 Task: Create a due date automation trigger when advanced on, on the tuesday after a card is due add fields without custom fields "Resume" completed at 11:00 AM.
Action: Mouse moved to (999, 304)
Screenshot: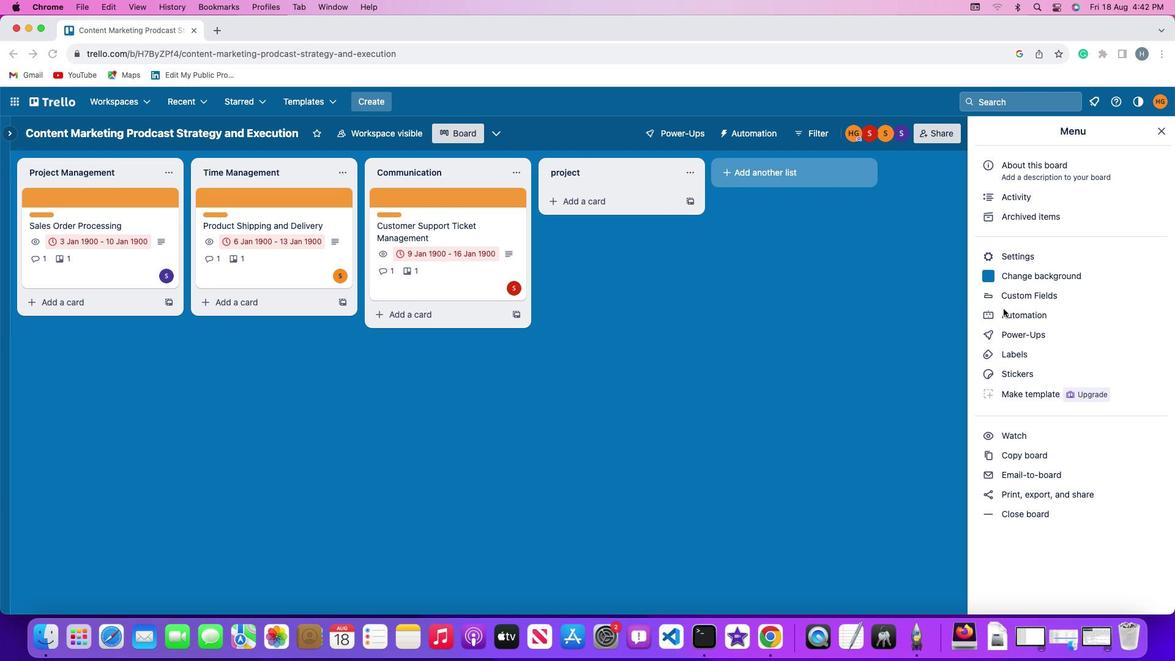 
Action: Mouse pressed left at (999, 304)
Screenshot: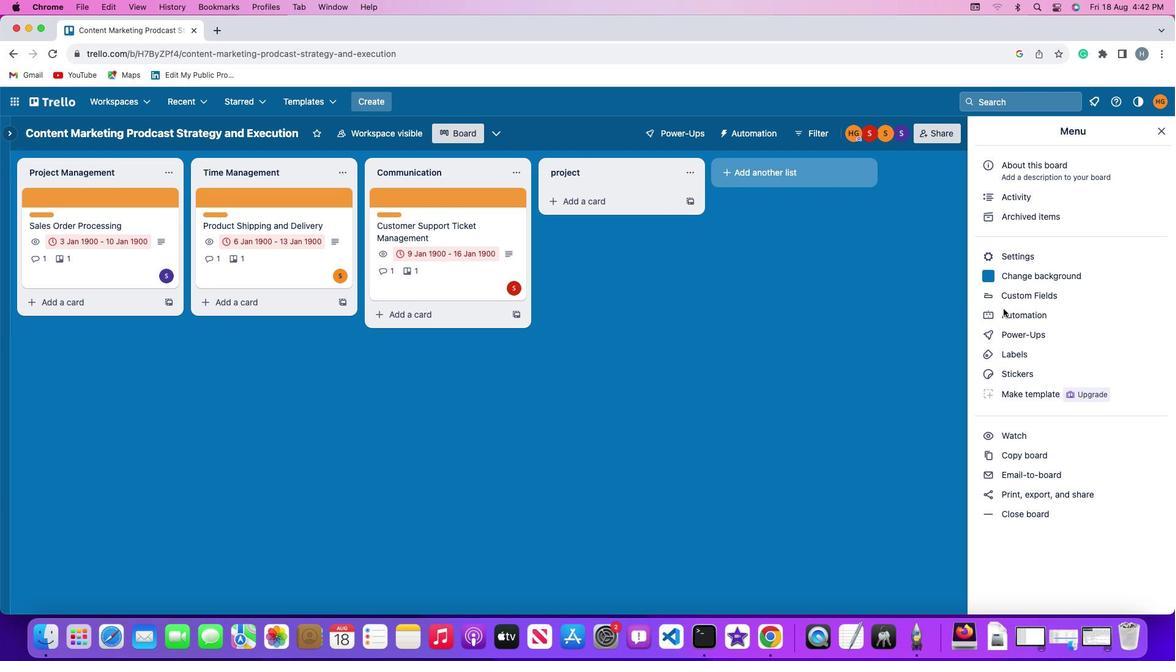 
Action: Mouse pressed left at (999, 304)
Screenshot: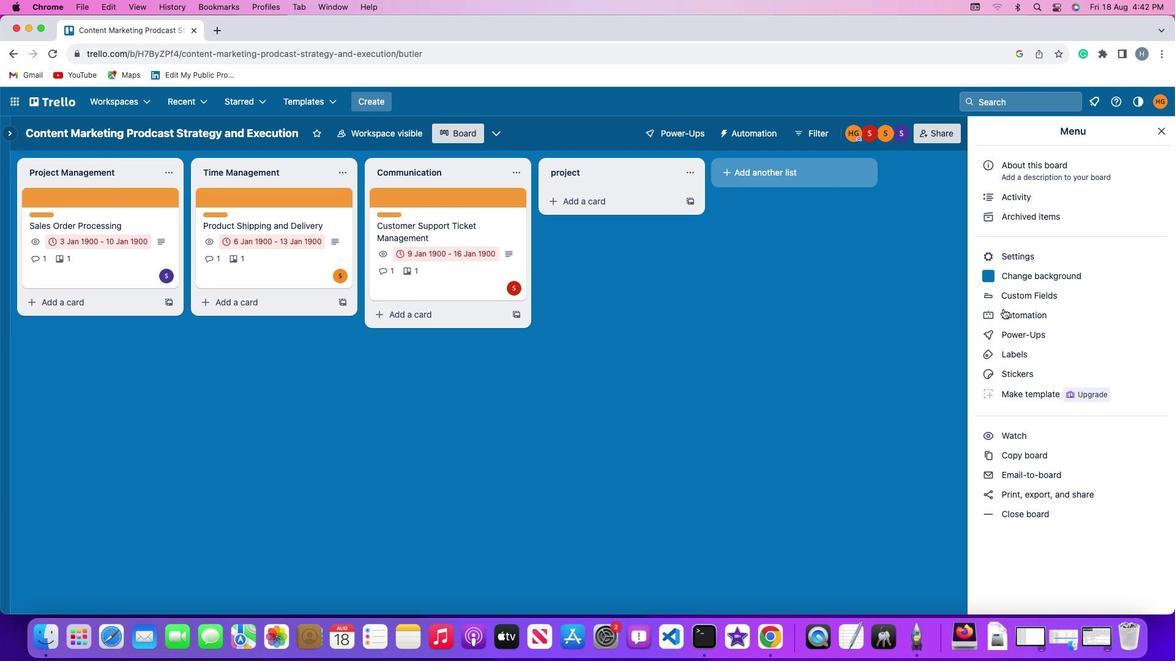 
Action: Mouse moved to (103, 286)
Screenshot: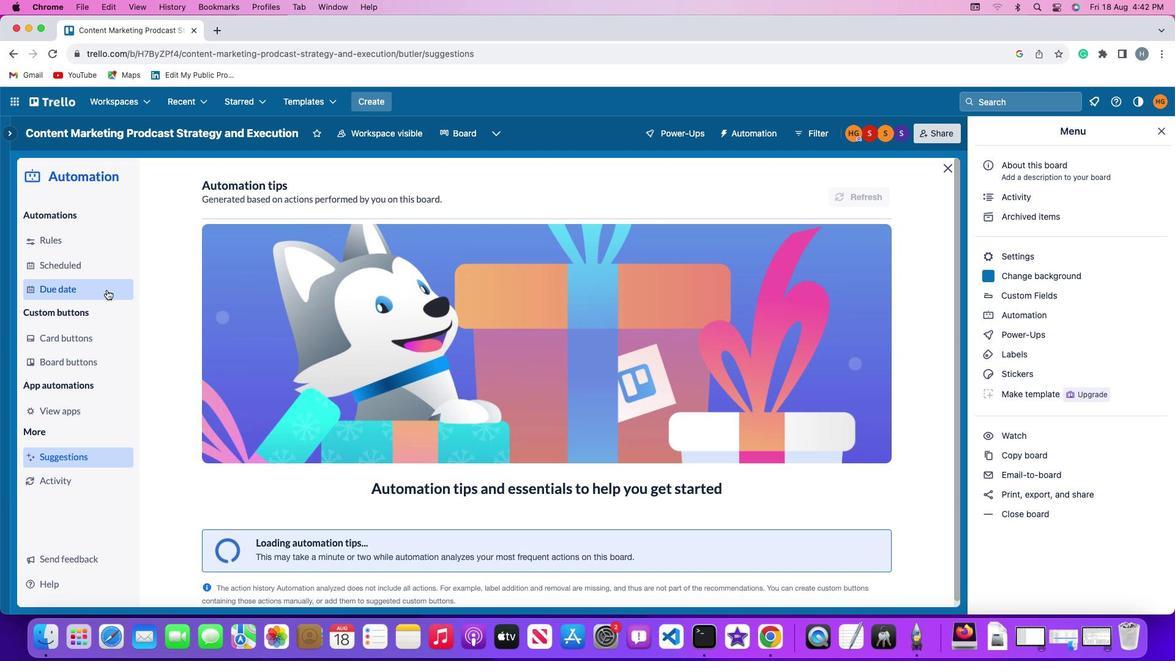
Action: Mouse pressed left at (103, 286)
Screenshot: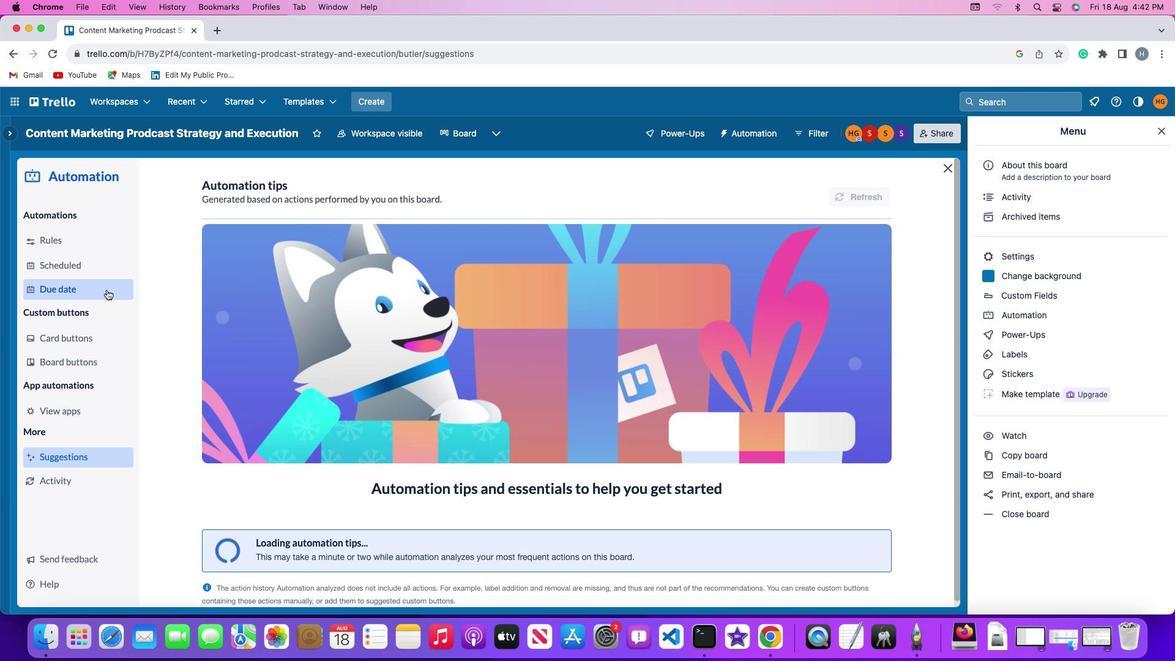 
Action: Mouse moved to (818, 183)
Screenshot: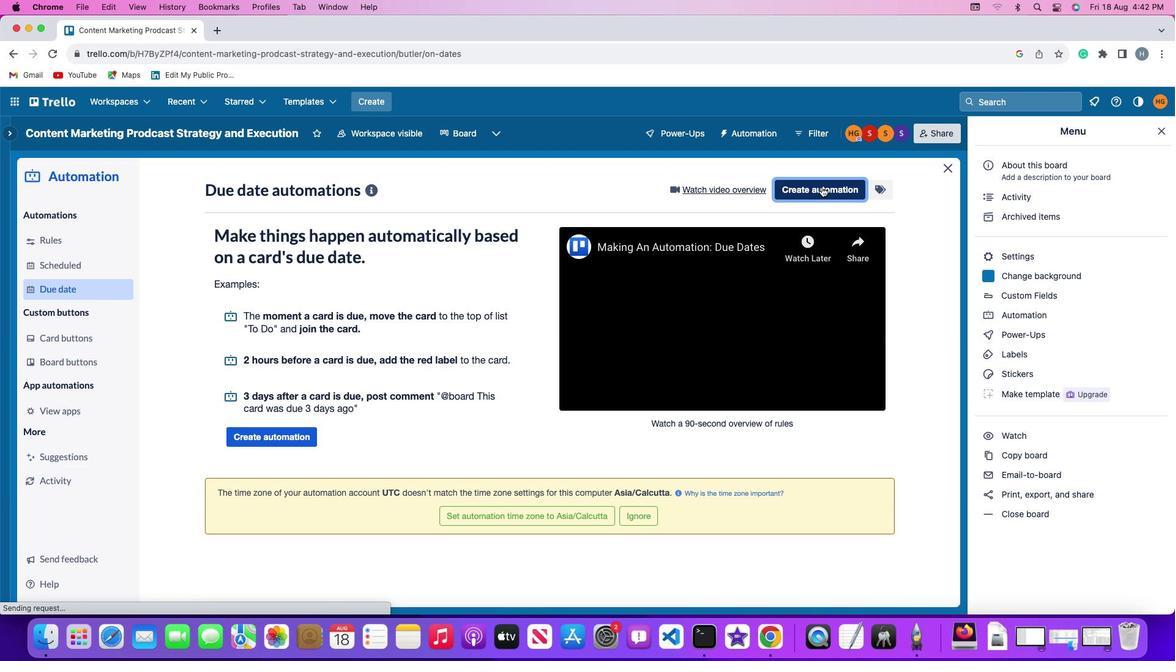 
Action: Mouse pressed left at (818, 183)
Screenshot: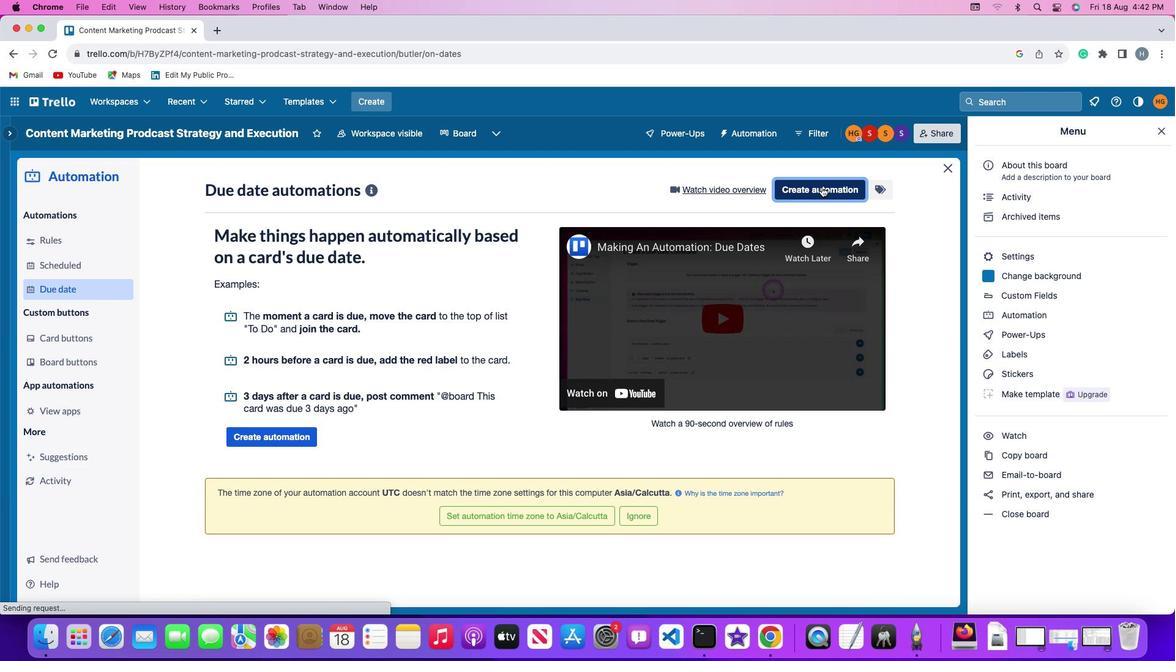 
Action: Mouse moved to (276, 300)
Screenshot: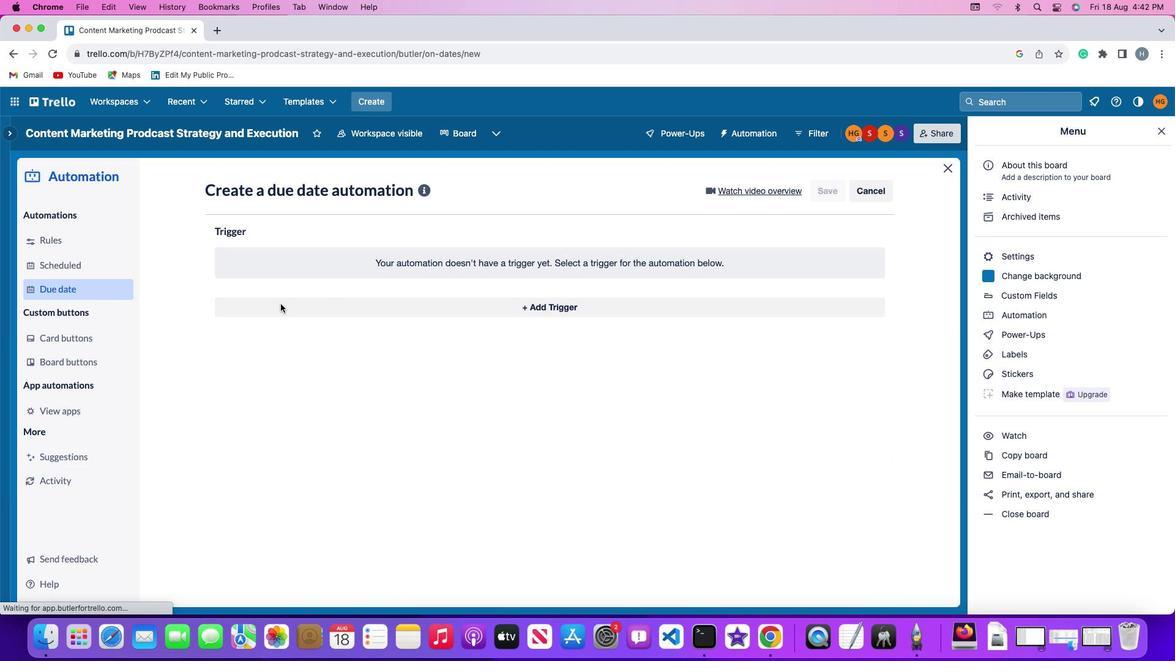 
Action: Mouse pressed left at (276, 300)
Screenshot: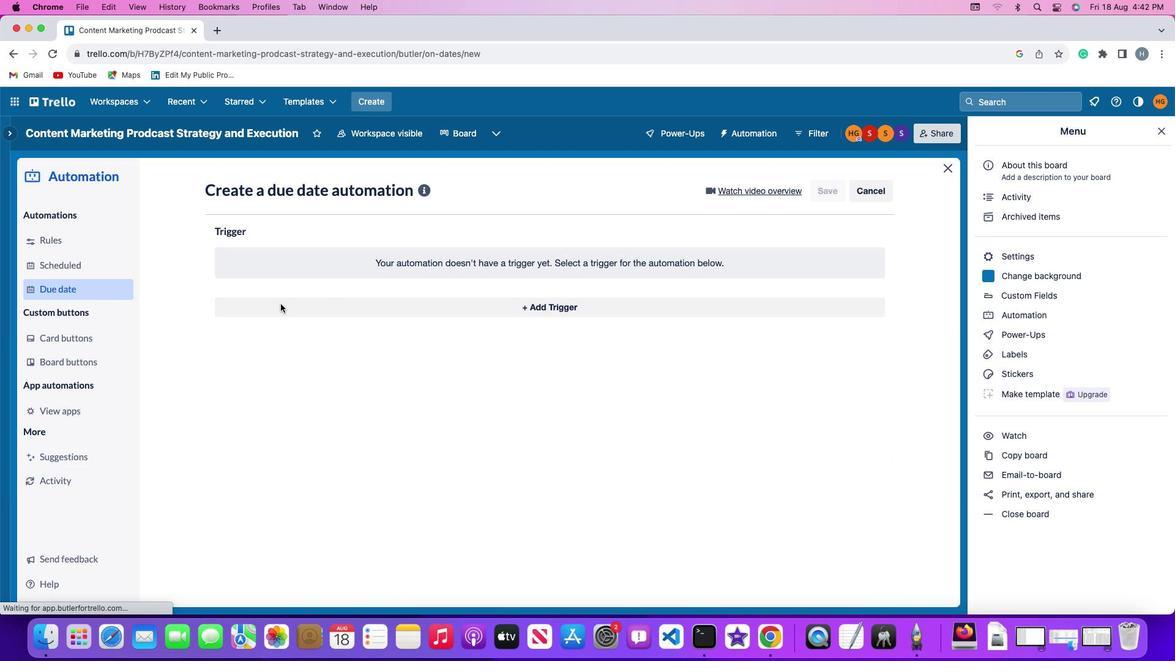 
Action: Mouse moved to (276, 529)
Screenshot: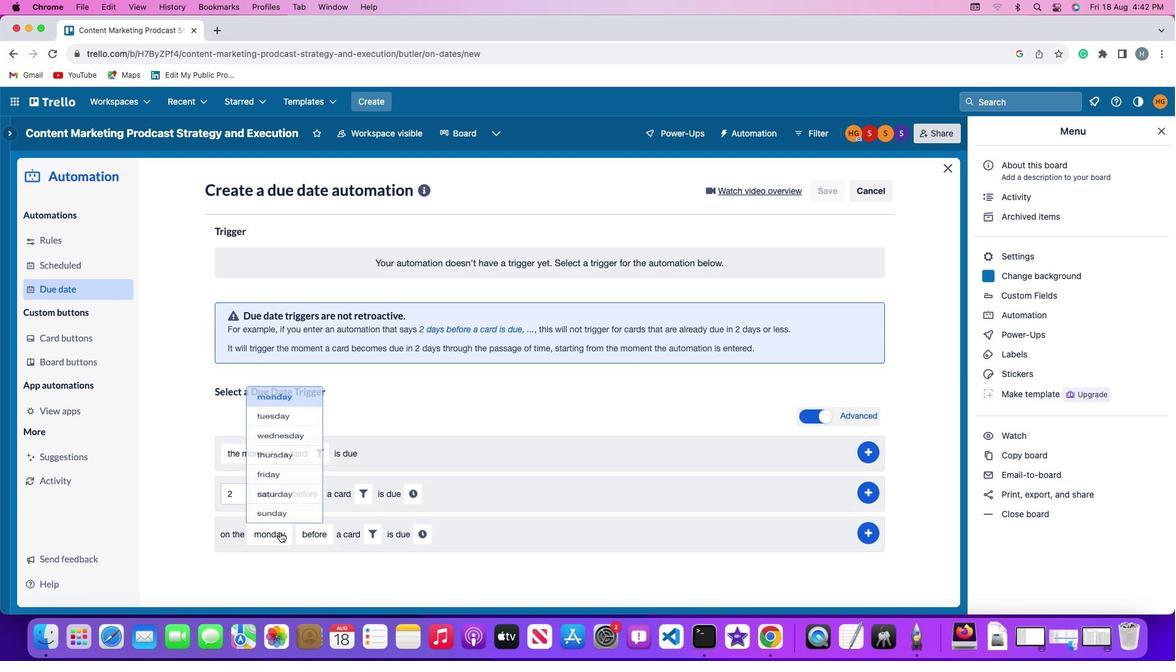 
Action: Mouse pressed left at (276, 529)
Screenshot: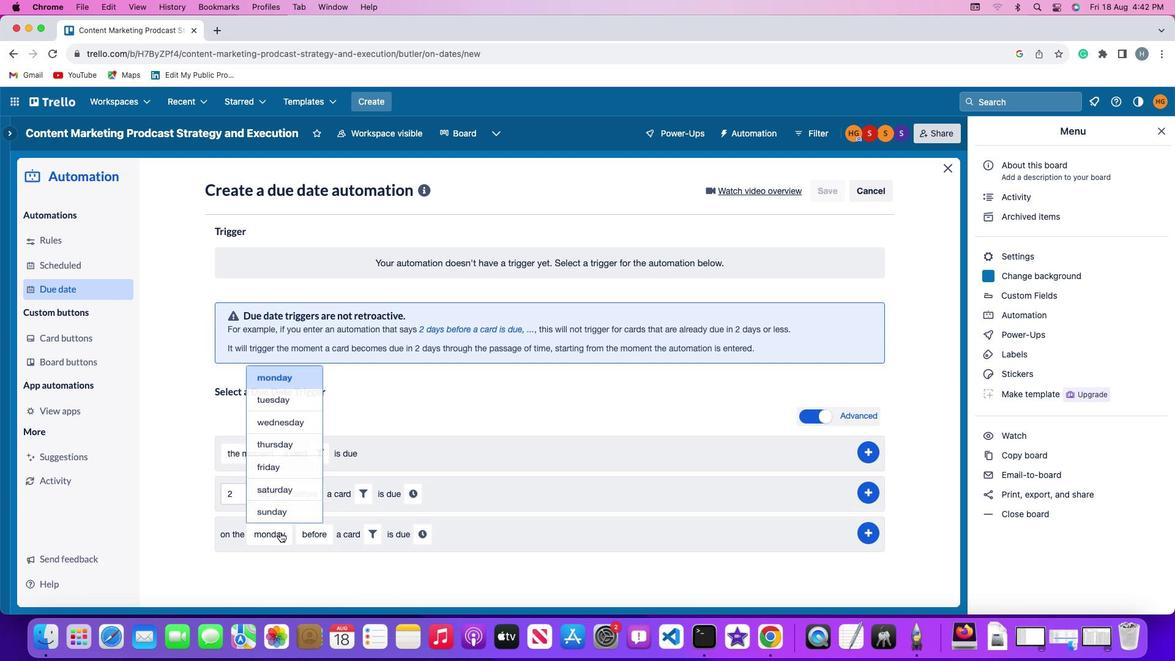 
Action: Mouse moved to (288, 377)
Screenshot: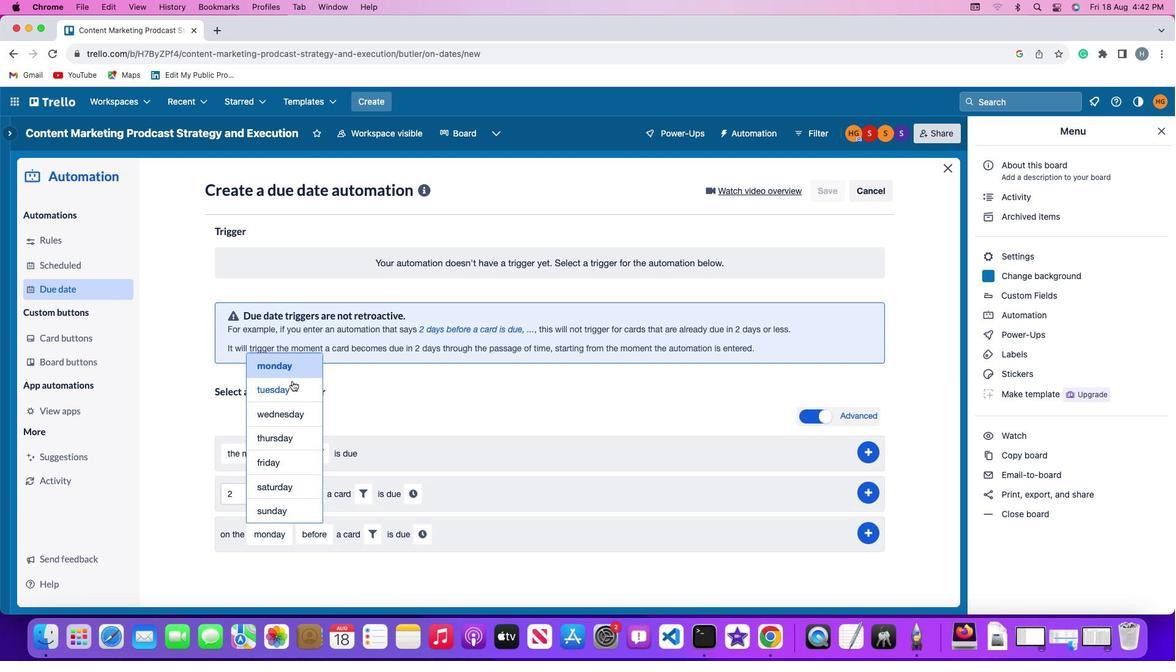
Action: Mouse pressed left at (288, 377)
Screenshot: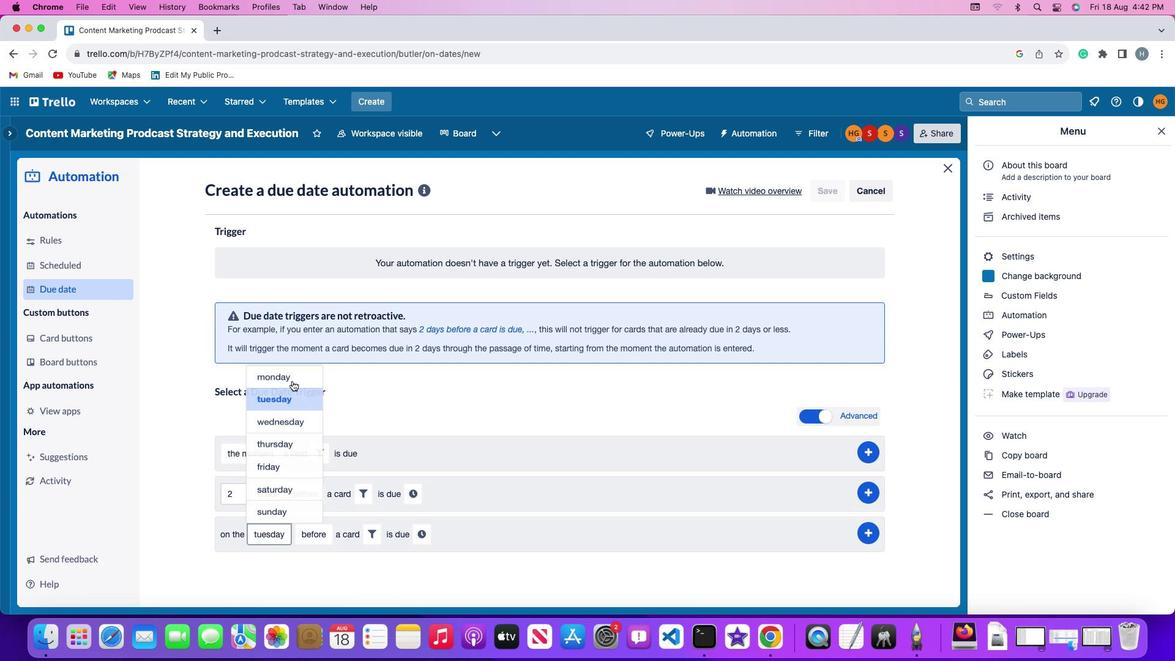 
Action: Mouse moved to (307, 532)
Screenshot: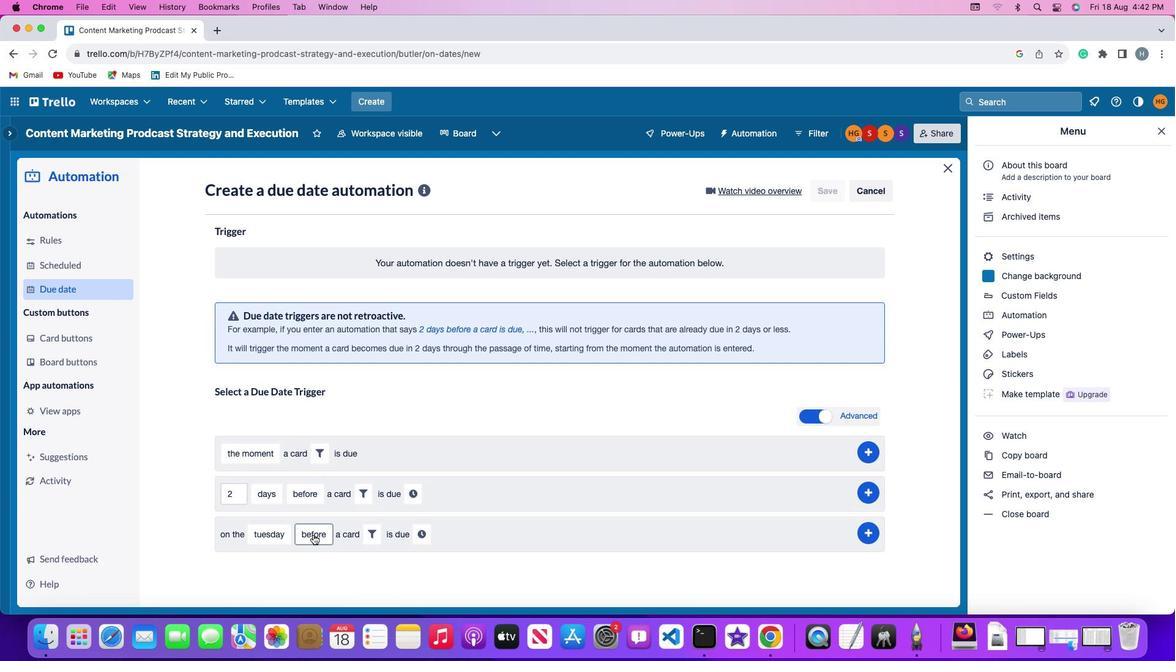 
Action: Mouse pressed left at (307, 532)
Screenshot: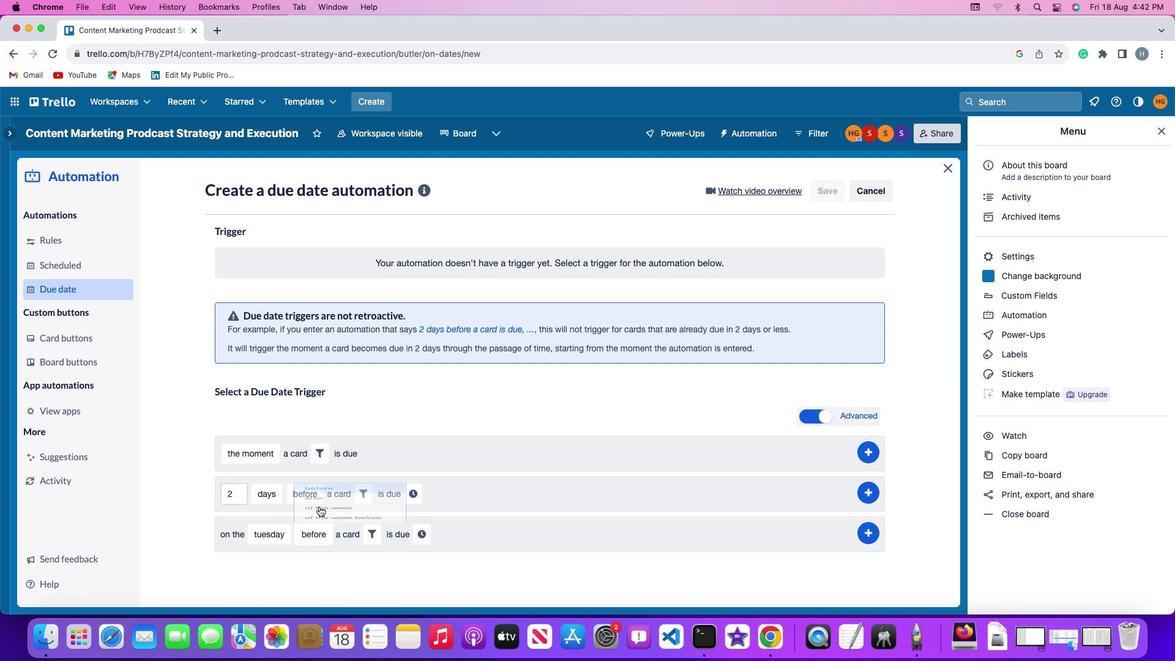 
Action: Mouse moved to (333, 457)
Screenshot: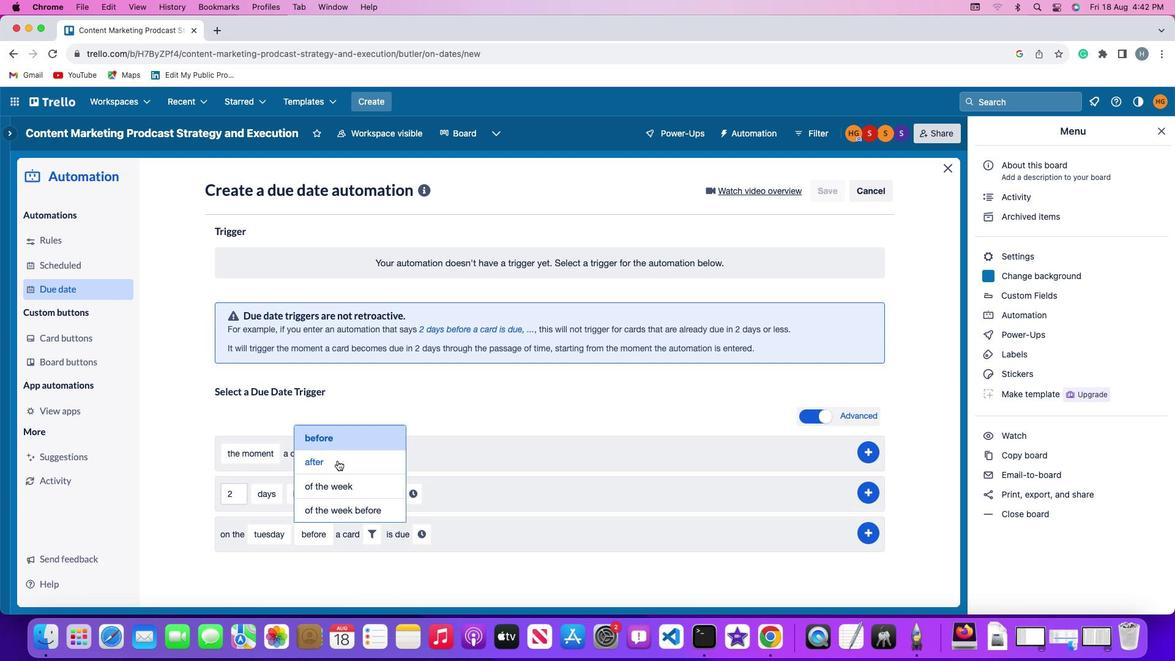 
Action: Mouse pressed left at (333, 457)
Screenshot: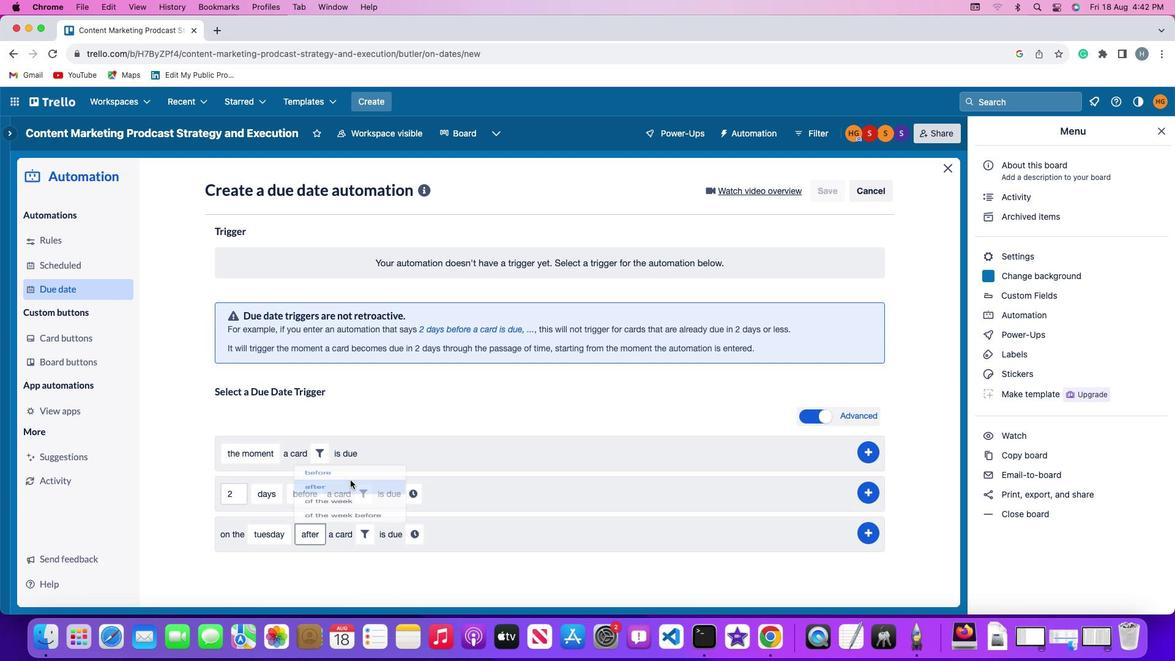 
Action: Mouse moved to (364, 524)
Screenshot: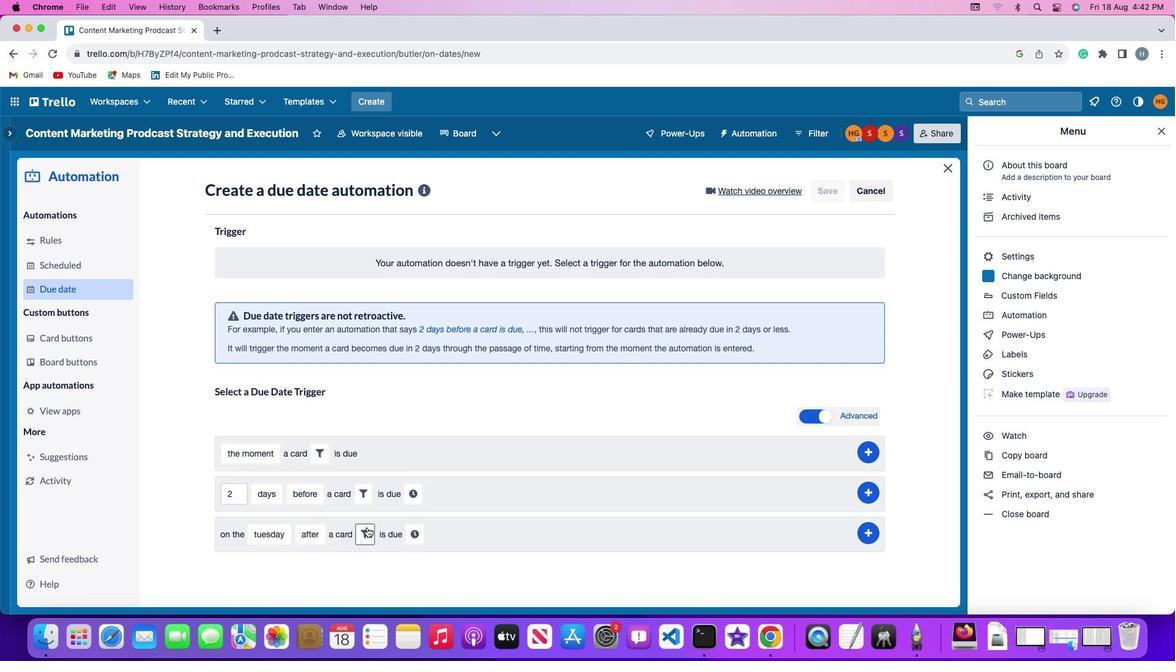 
Action: Mouse pressed left at (364, 524)
Screenshot: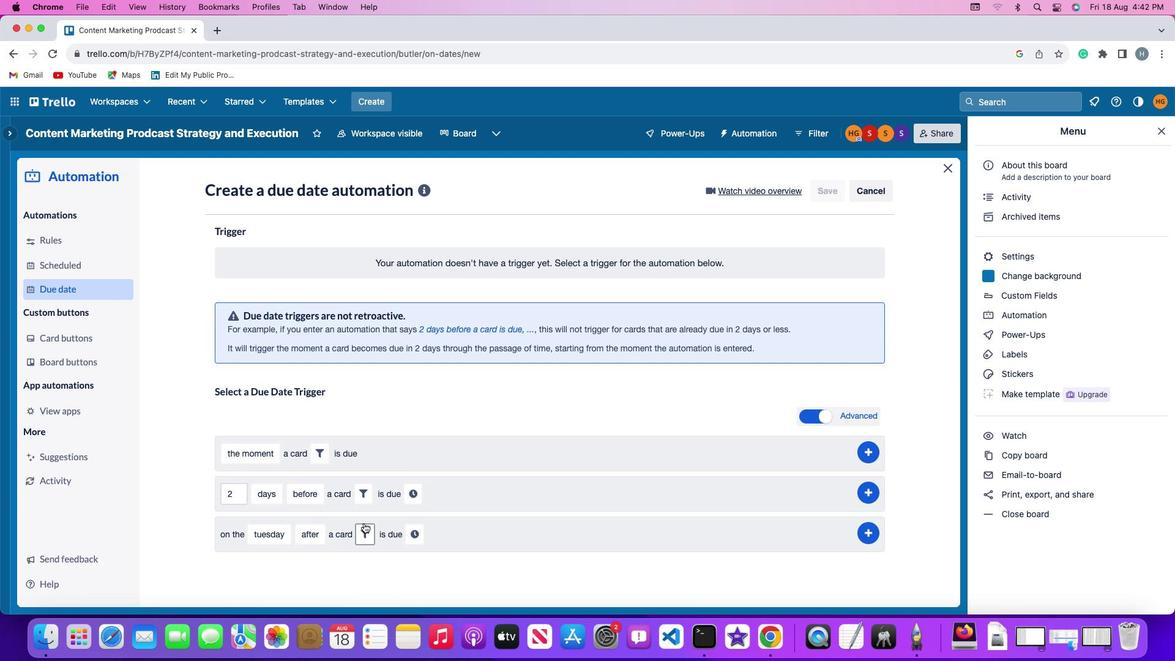 
Action: Mouse moved to (570, 566)
Screenshot: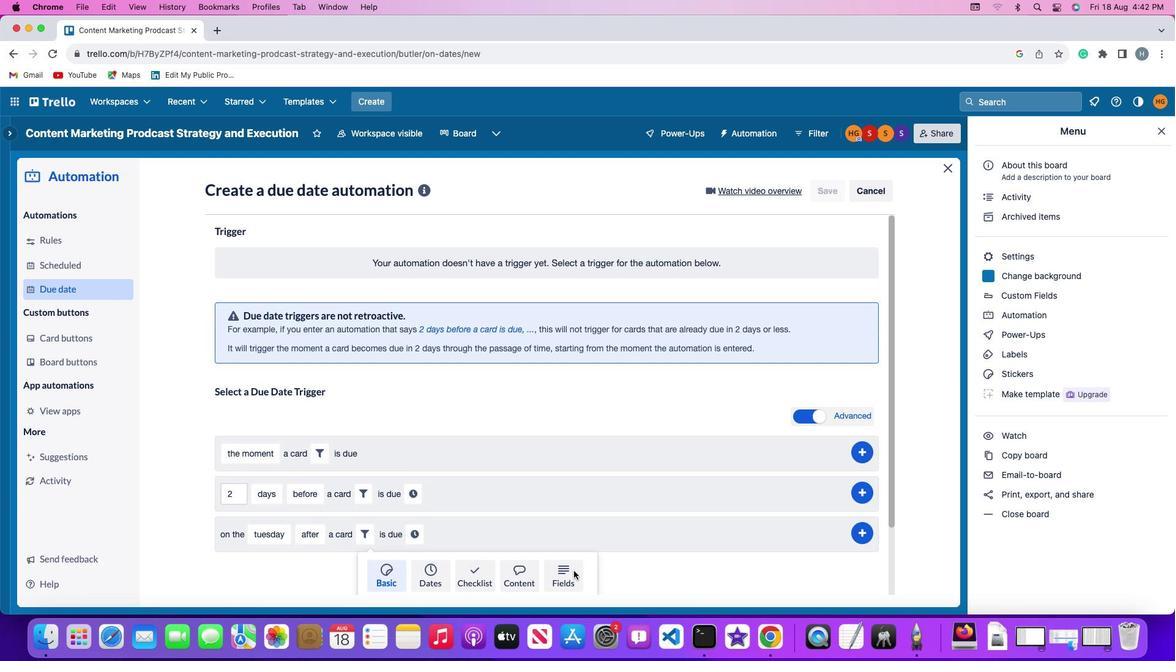 
Action: Mouse pressed left at (570, 566)
Screenshot: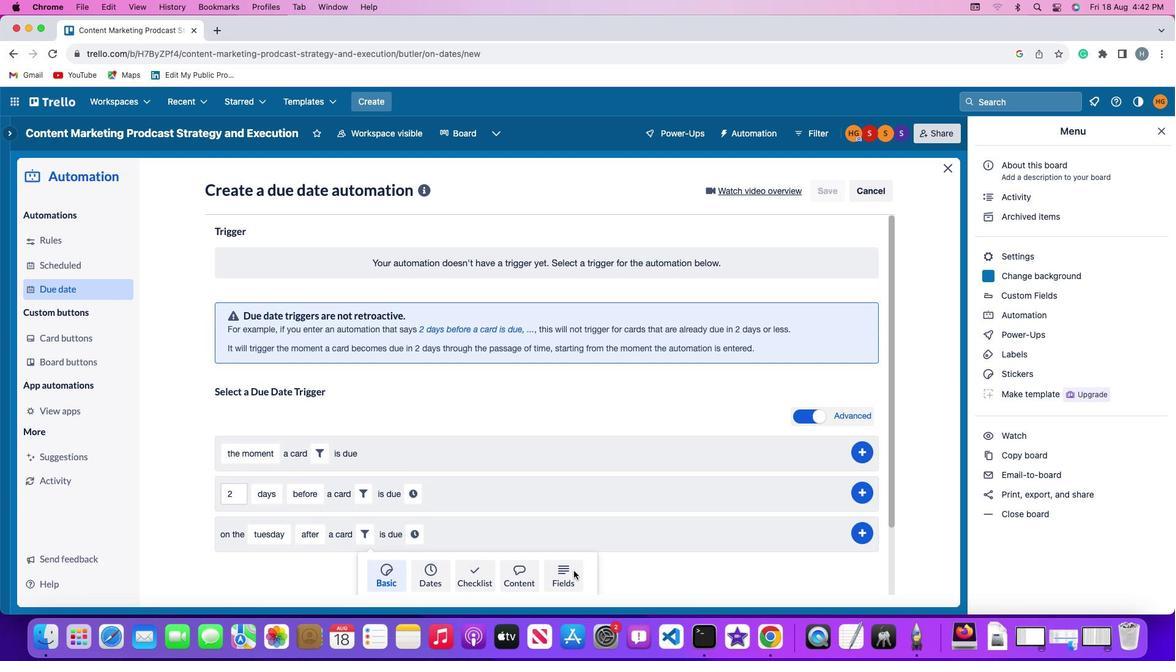 
Action: Mouse moved to (311, 563)
Screenshot: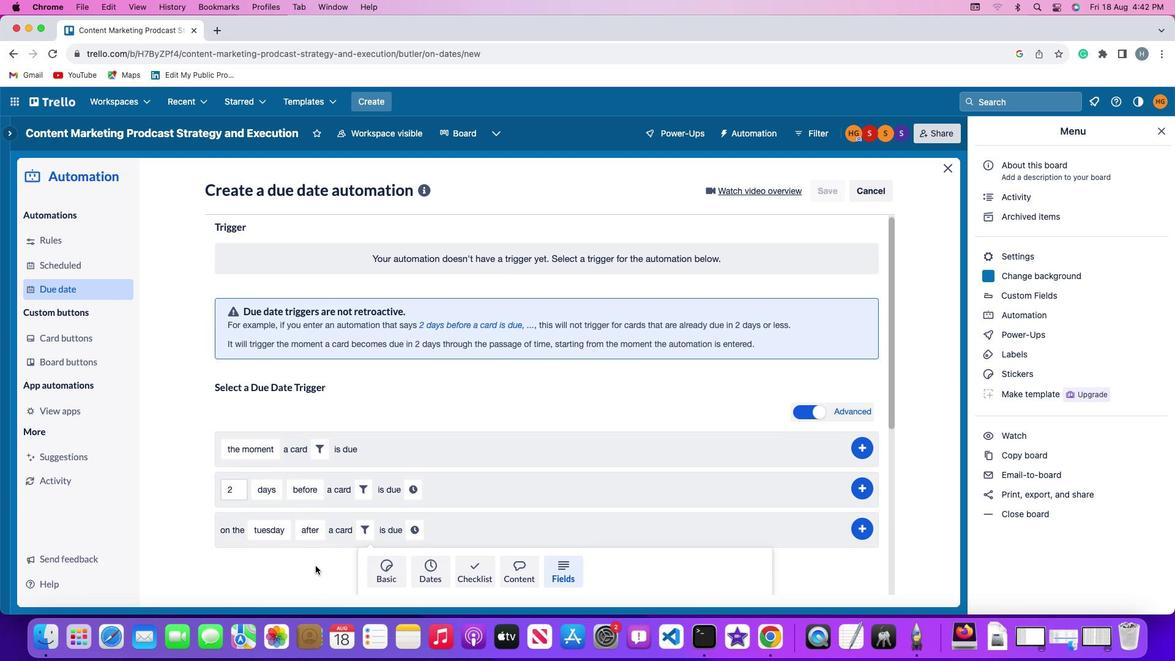 
Action: Mouse scrolled (311, 563) with delta (-3, -3)
Screenshot: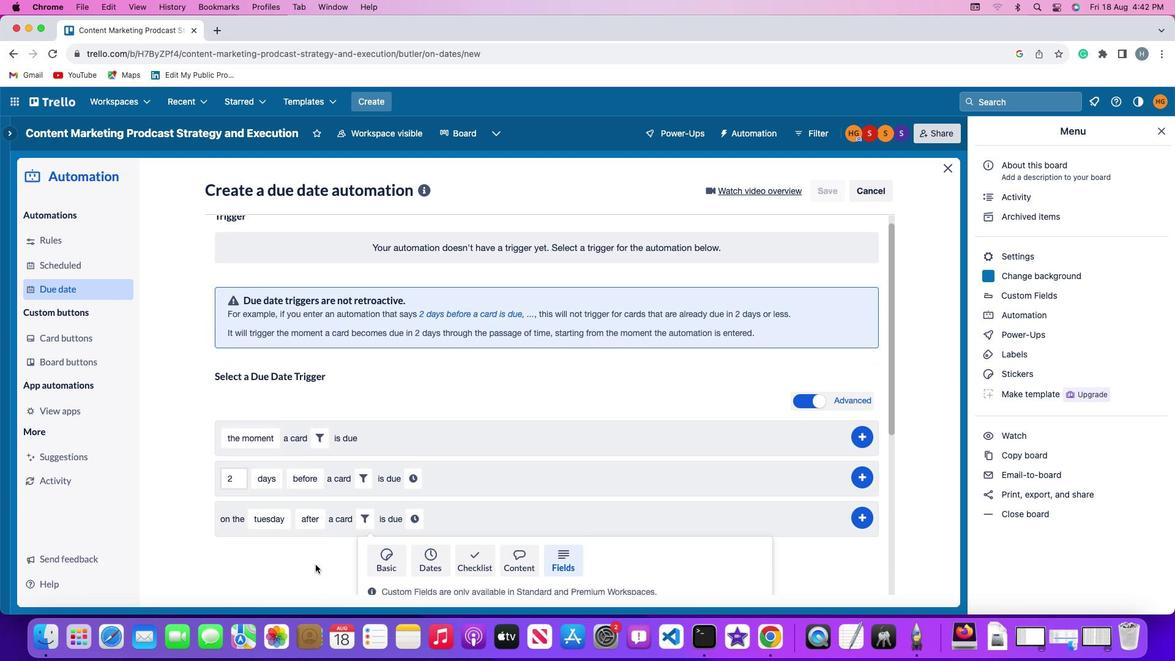 
Action: Mouse moved to (311, 563)
Screenshot: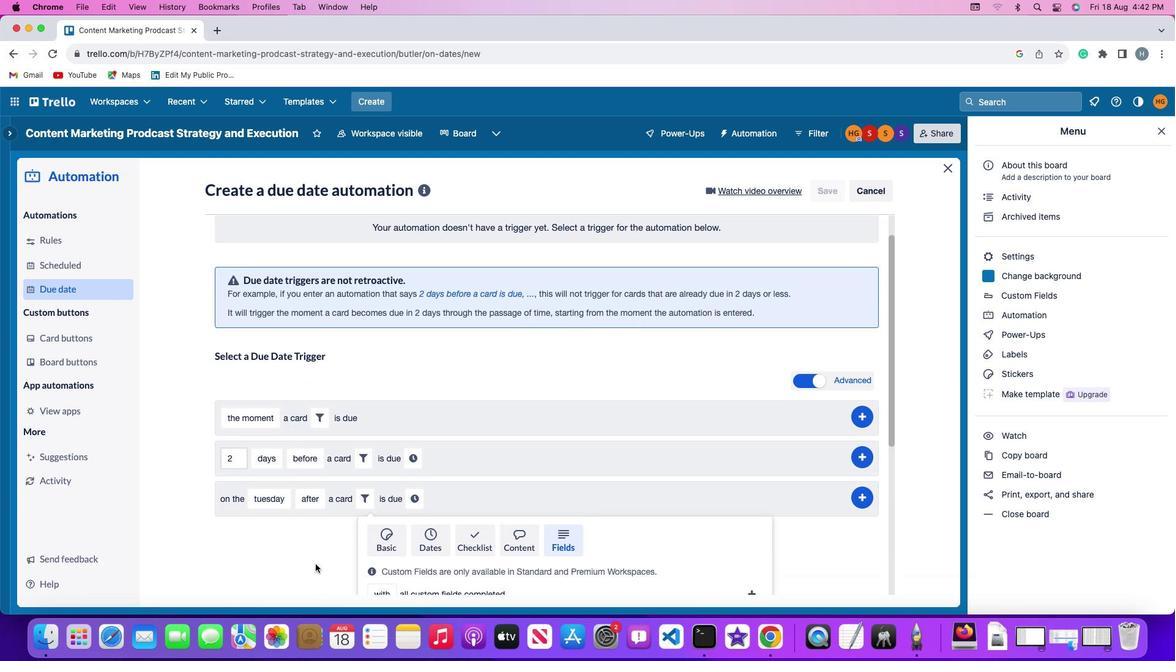 
Action: Mouse scrolled (311, 563) with delta (-3, -3)
Screenshot: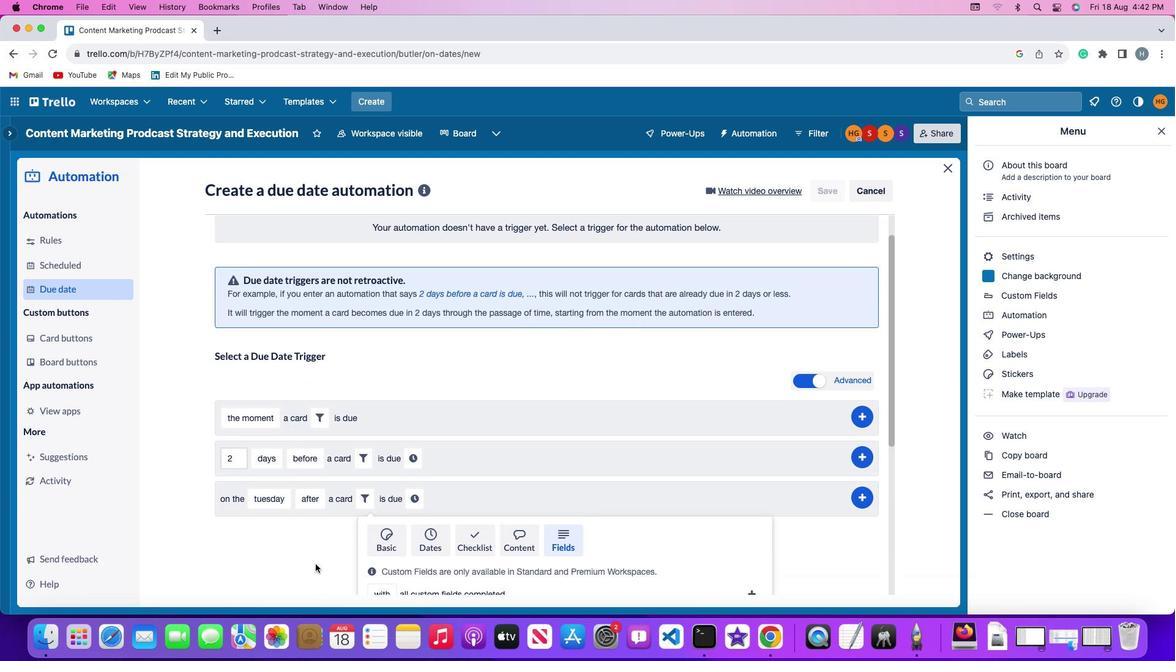 
Action: Mouse moved to (311, 562)
Screenshot: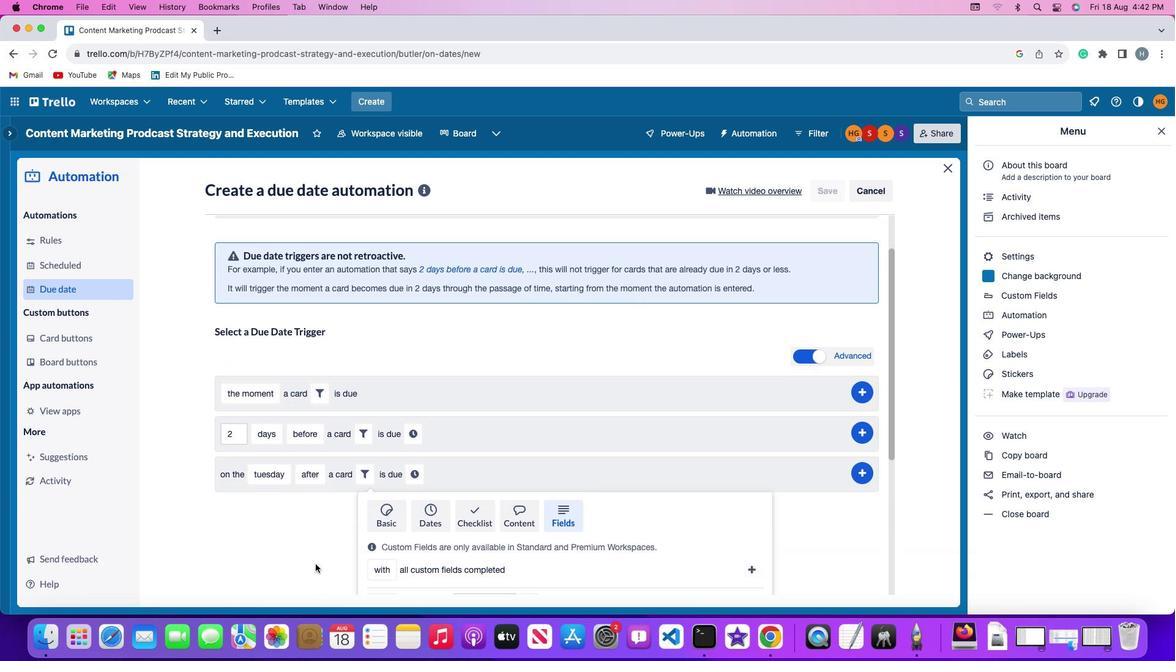 
Action: Mouse scrolled (311, 562) with delta (-3, -4)
Screenshot: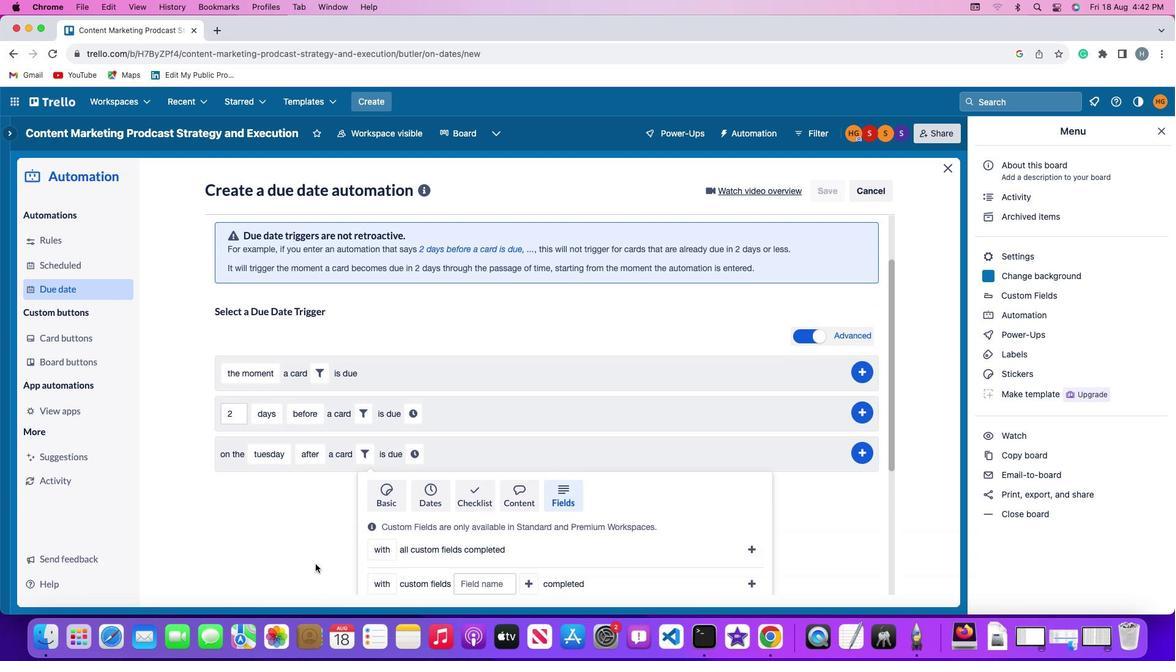
Action: Mouse moved to (312, 560)
Screenshot: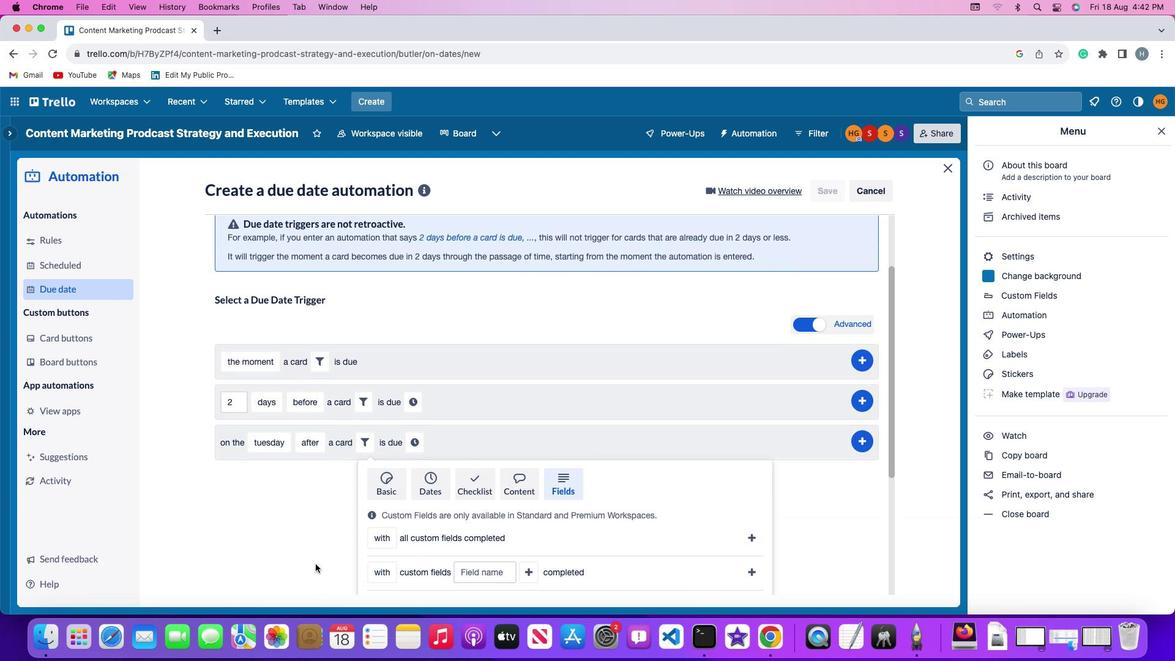 
Action: Mouse scrolled (312, 560) with delta (-3, -3)
Screenshot: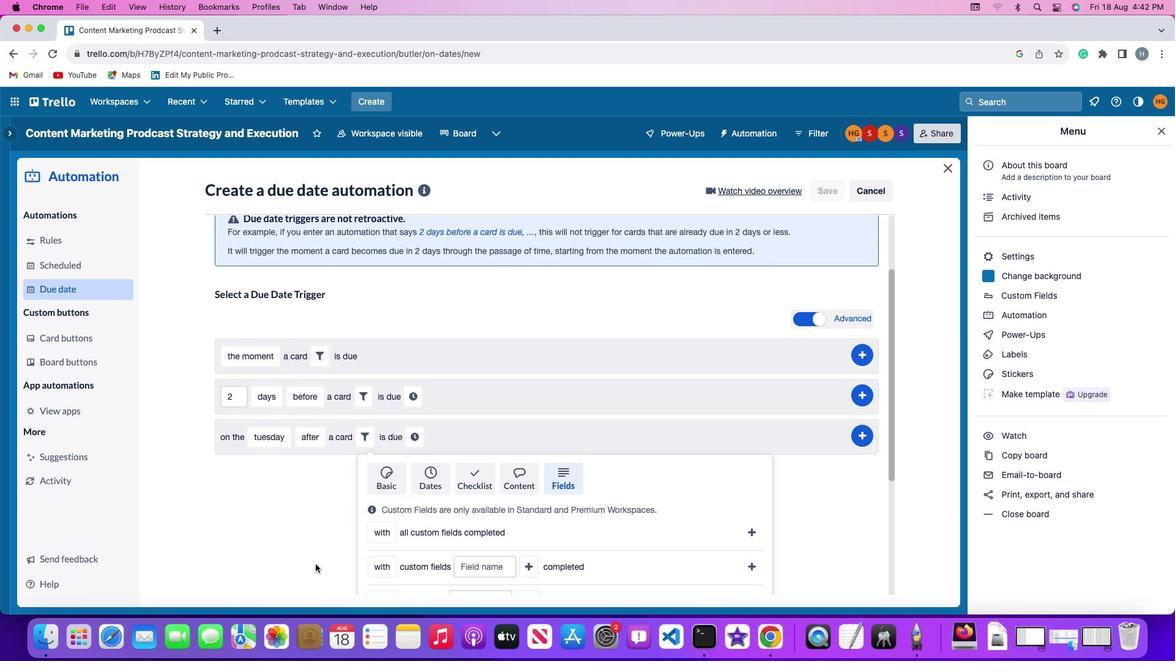 
Action: Mouse scrolled (312, 560) with delta (-3, -3)
Screenshot: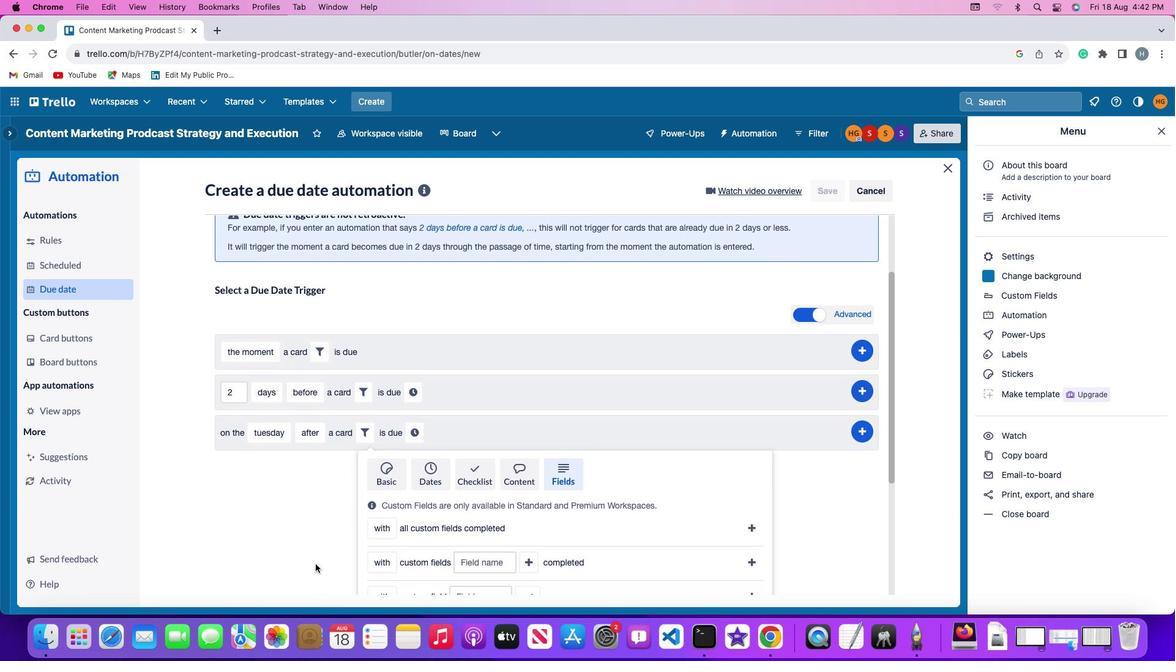 
Action: Mouse scrolled (312, 560) with delta (-3, -3)
Screenshot: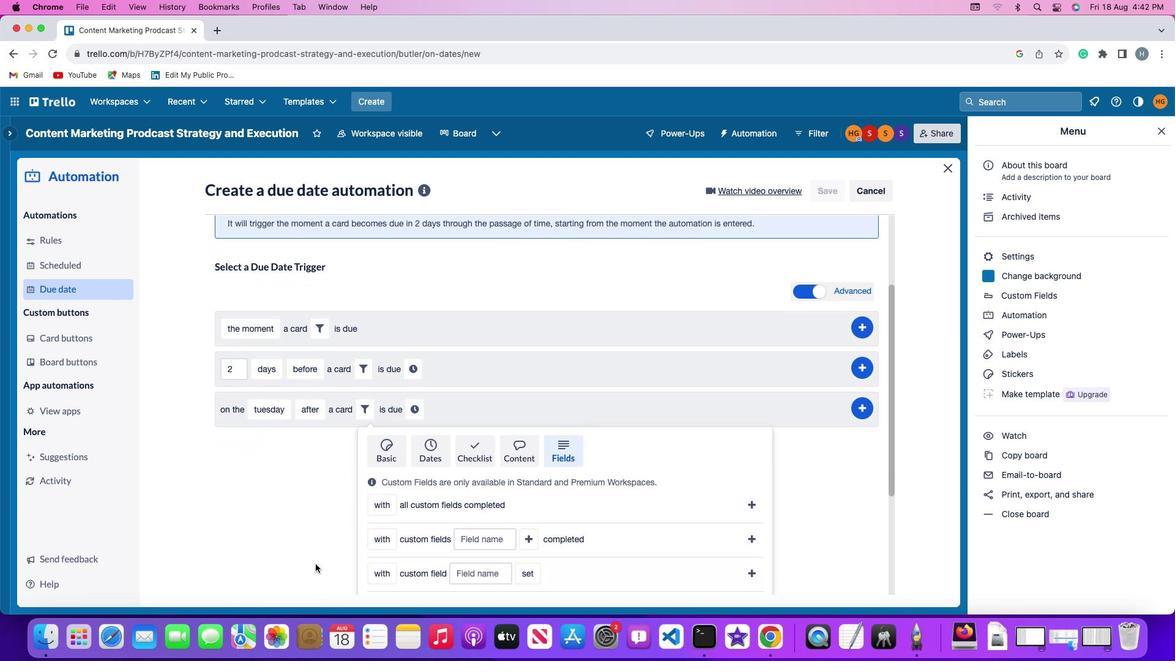 
Action: Mouse scrolled (312, 560) with delta (-3, -3)
Screenshot: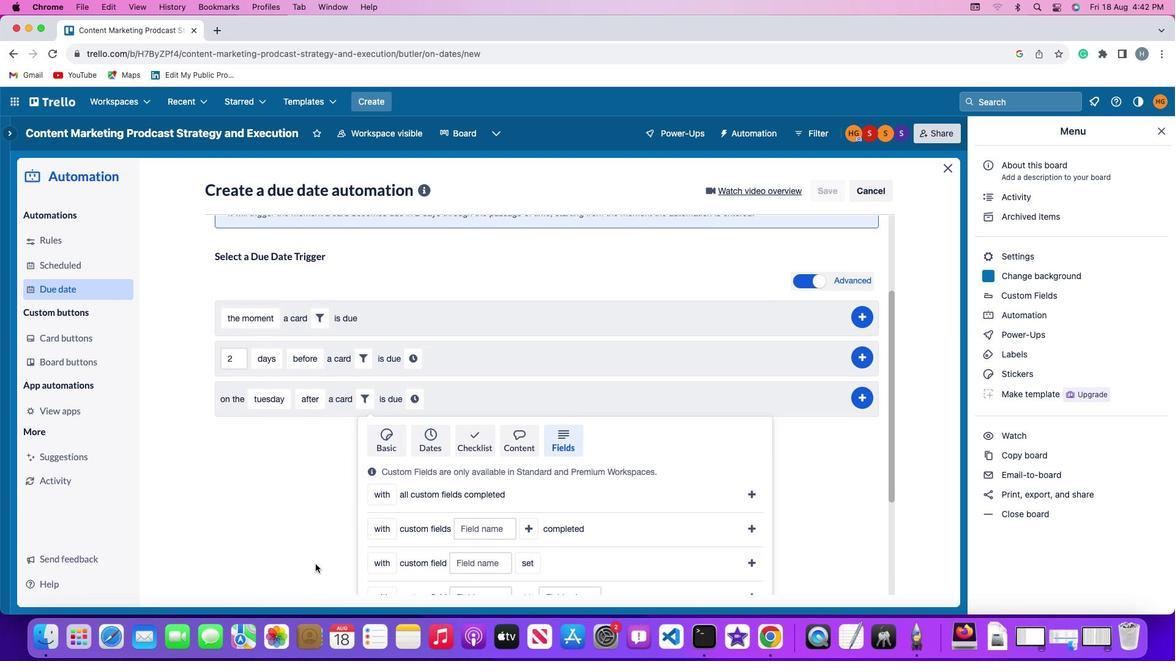 
Action: Mouse scrolled (312, 560) with delta (-3, -3)
Screenshot: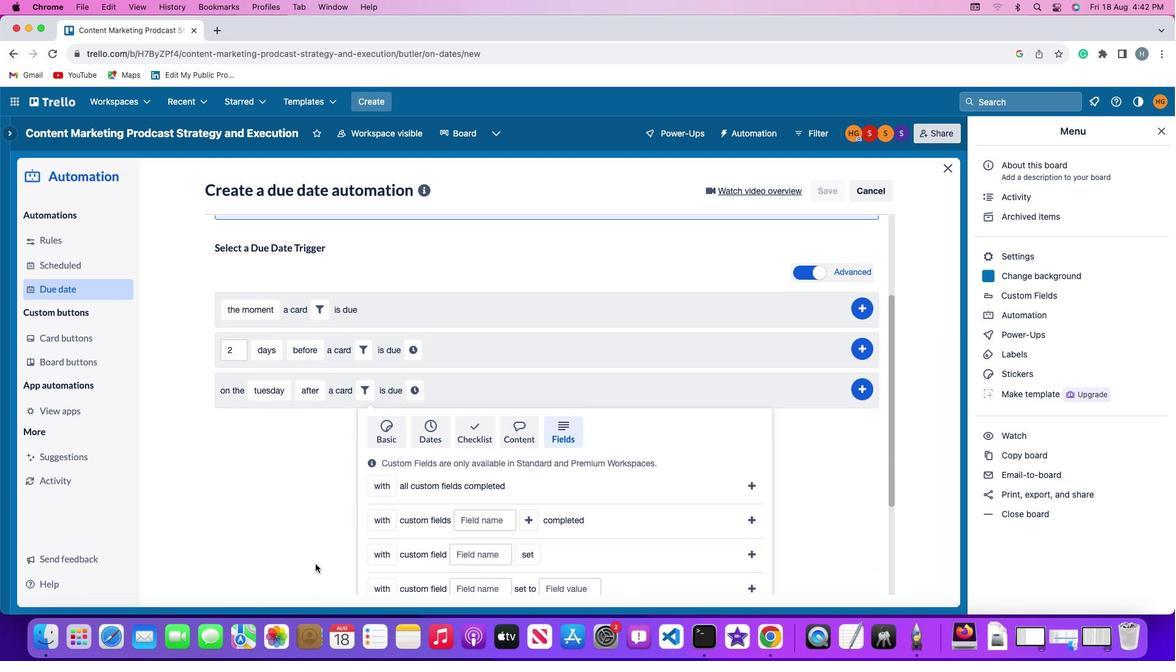 
Action: Mouse scrolled (312, 560) with delta (-3, -3)
Screenshot: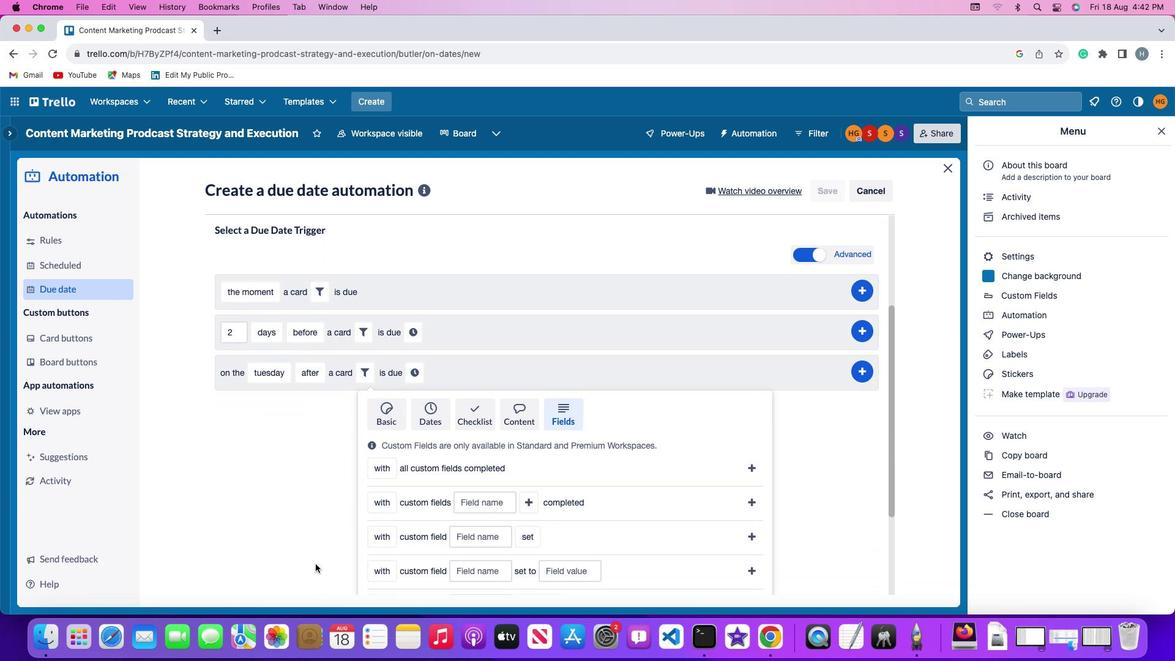 
Action: Mouse scrolled (312, 560) with delta (-3, -3)
Screenshot: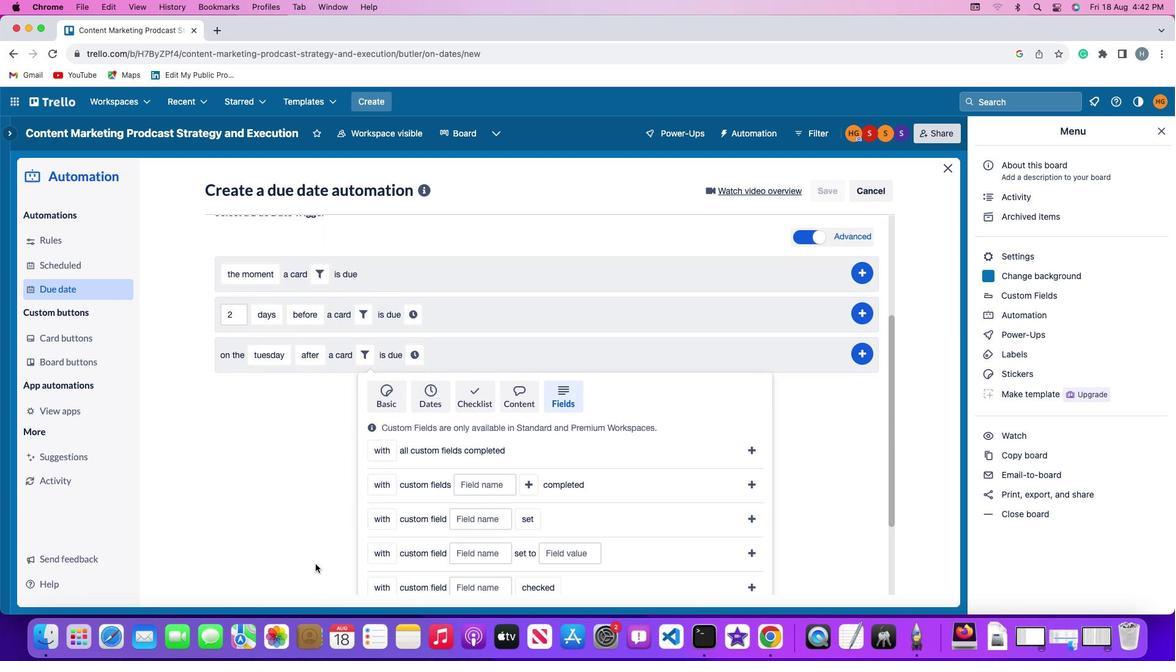 
Action: Mouse scrolled (312, 560) with delta (-3, -3)
Screenshot: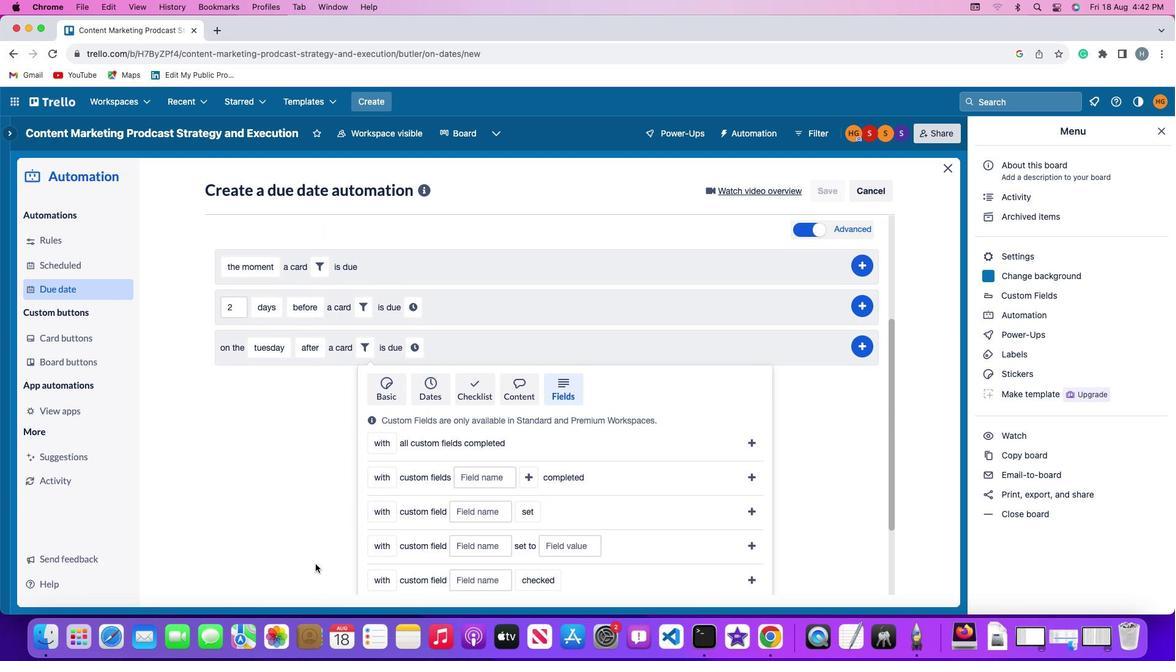 
Action: Mouse moved to (312, 560)
Screenshot: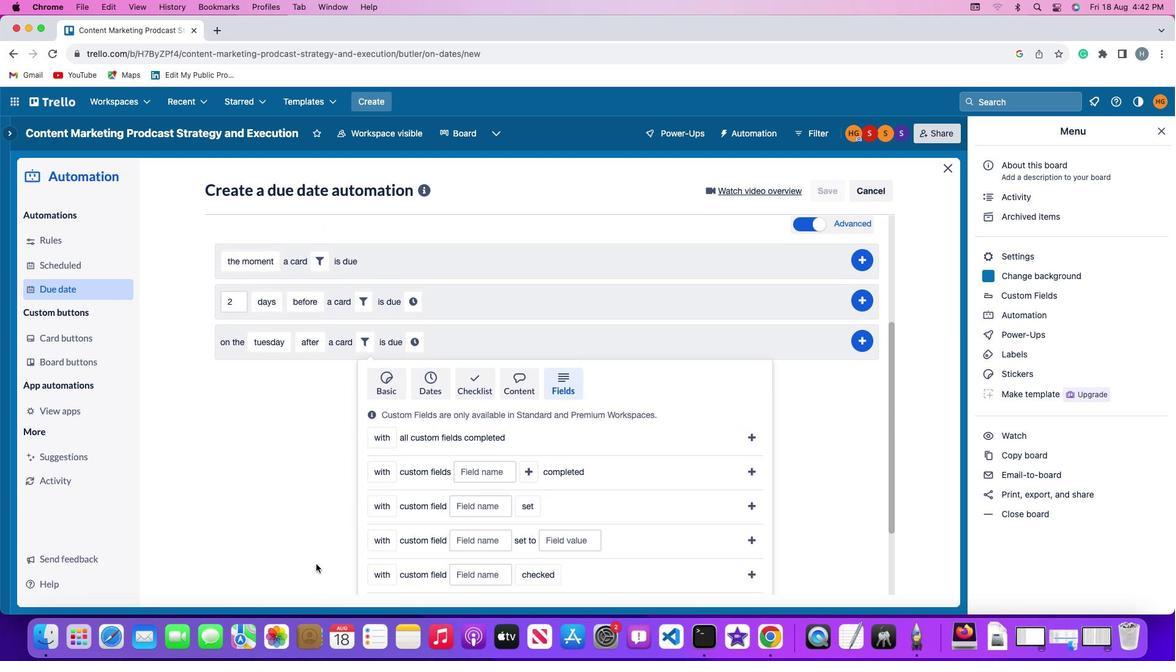 
Action: Mouse scrolled (312, 560) with delta (-3, -3)
Screenshot: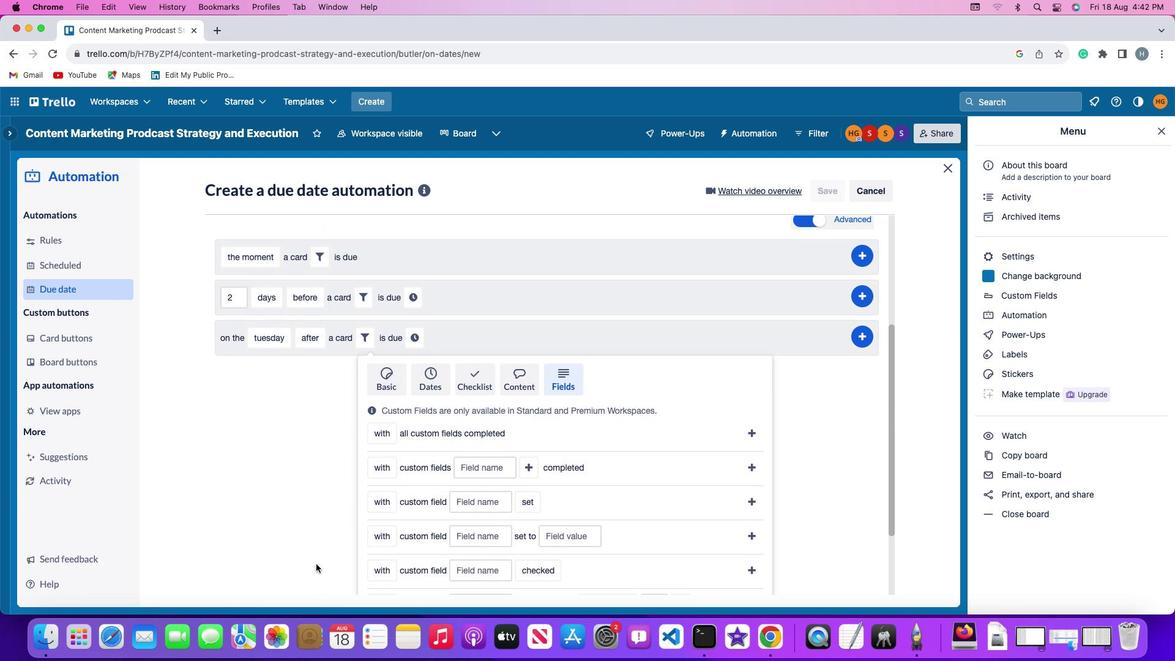 
Action: Mouse scrolled (312, 560) with delta (-3, -3)
Screenshot: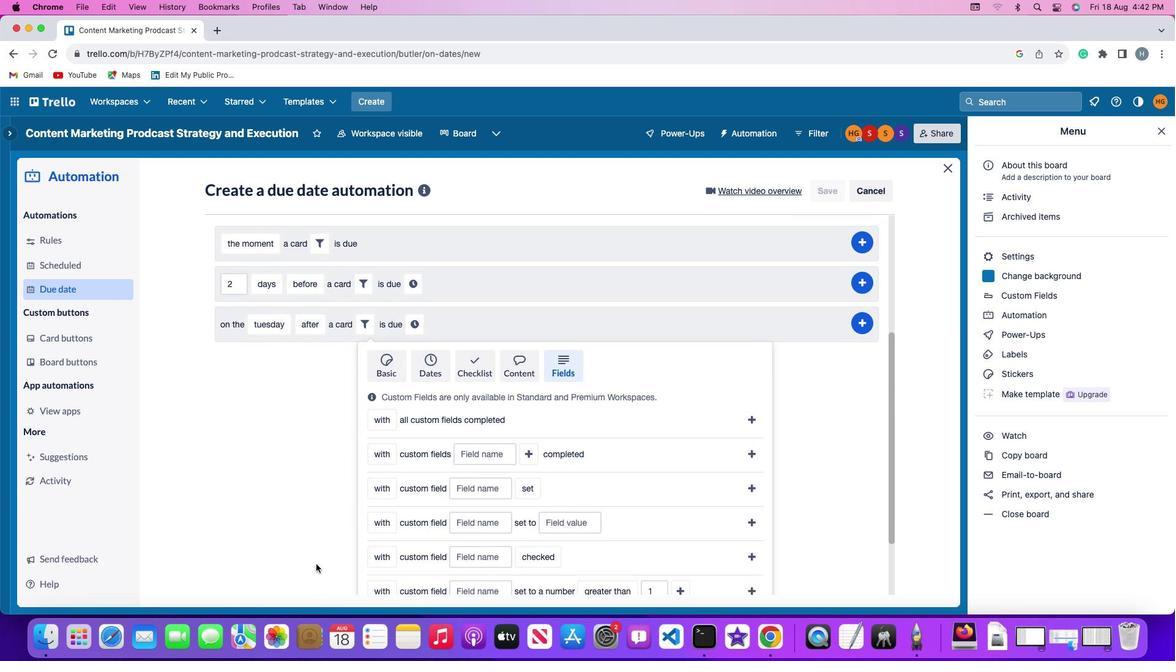 
Action: Mouse scrolled (312, 560) with delta (-3, -4)
Screenshot: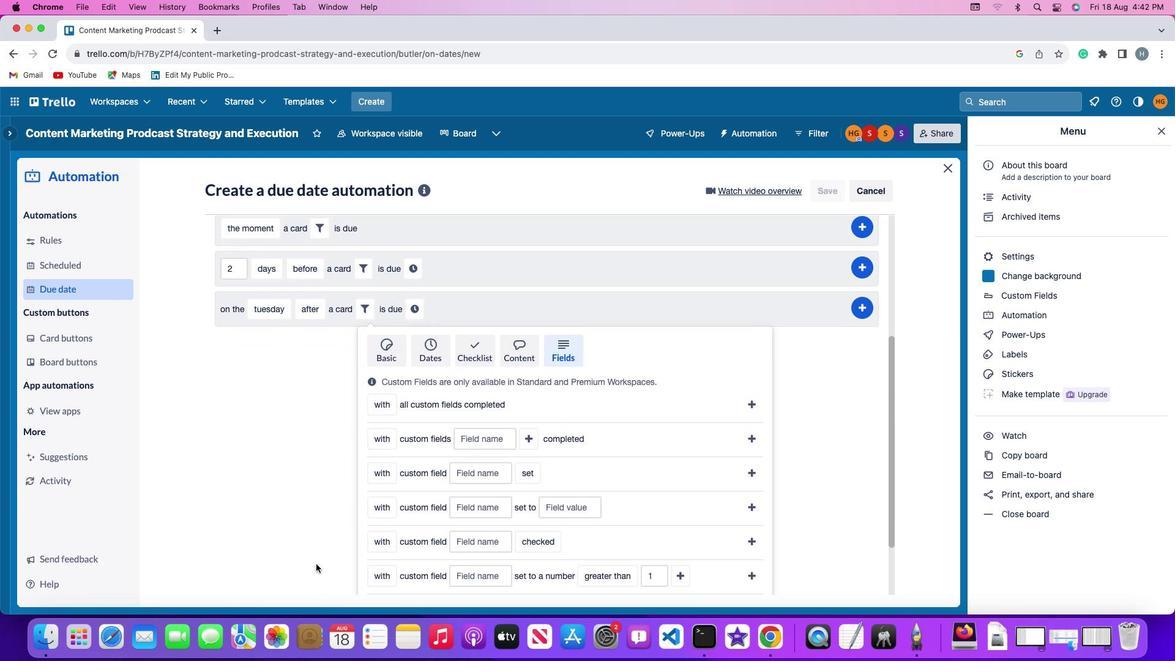 
Action: Mouse moved to (379, 402)
Screenshot: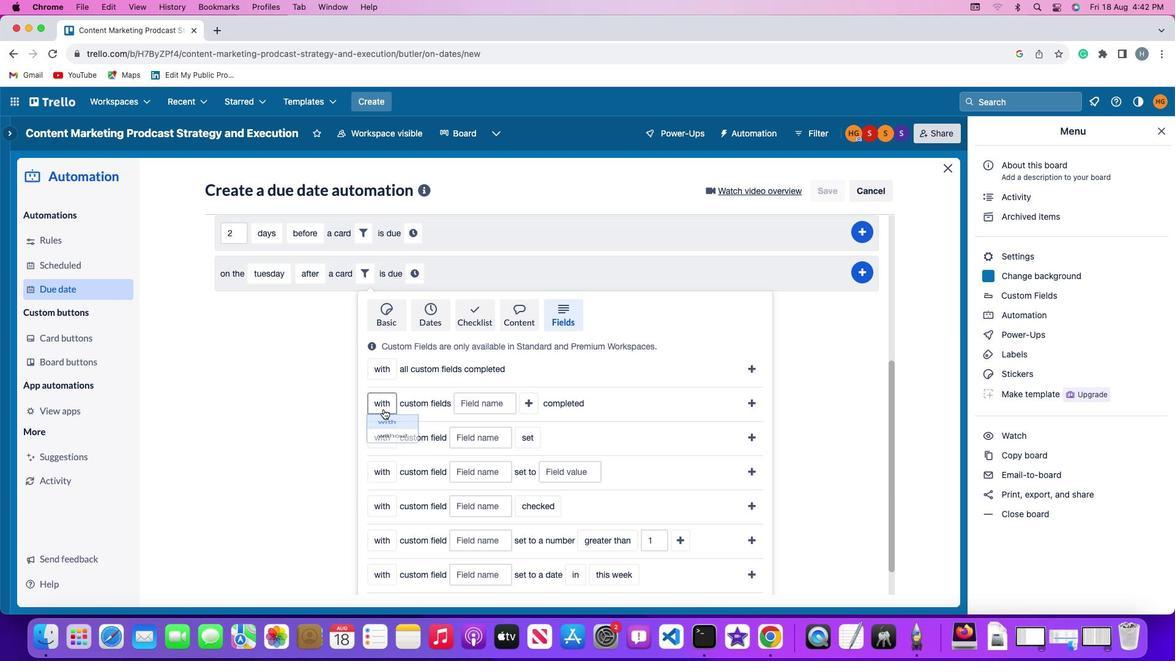 
Action: Mouse pressed left at (379, 402)
Screenshot: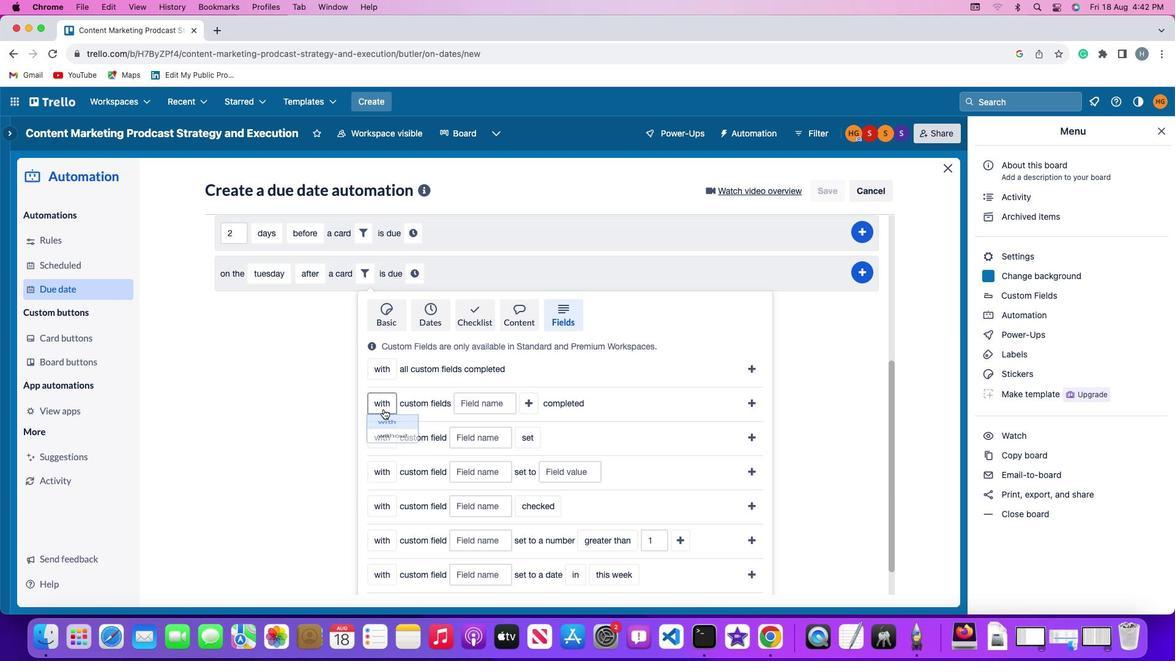 
Action: Mouse moved to (390, 447)
Screenshot: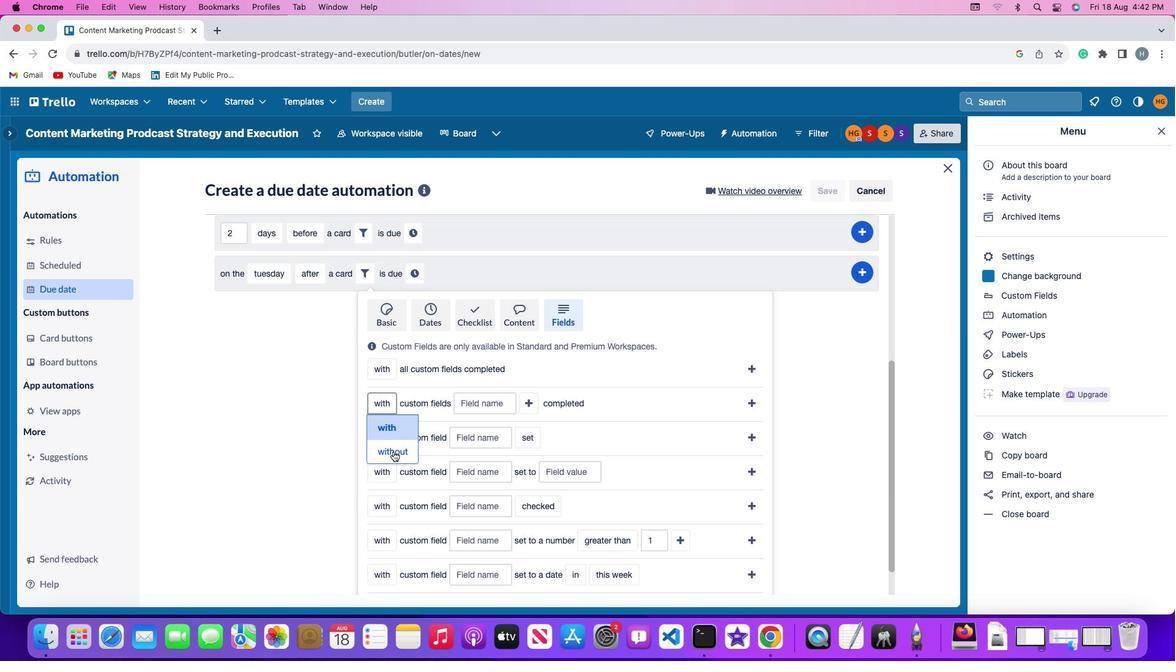 
Action: Mouse pressed left at (390, 447)
Screenshot: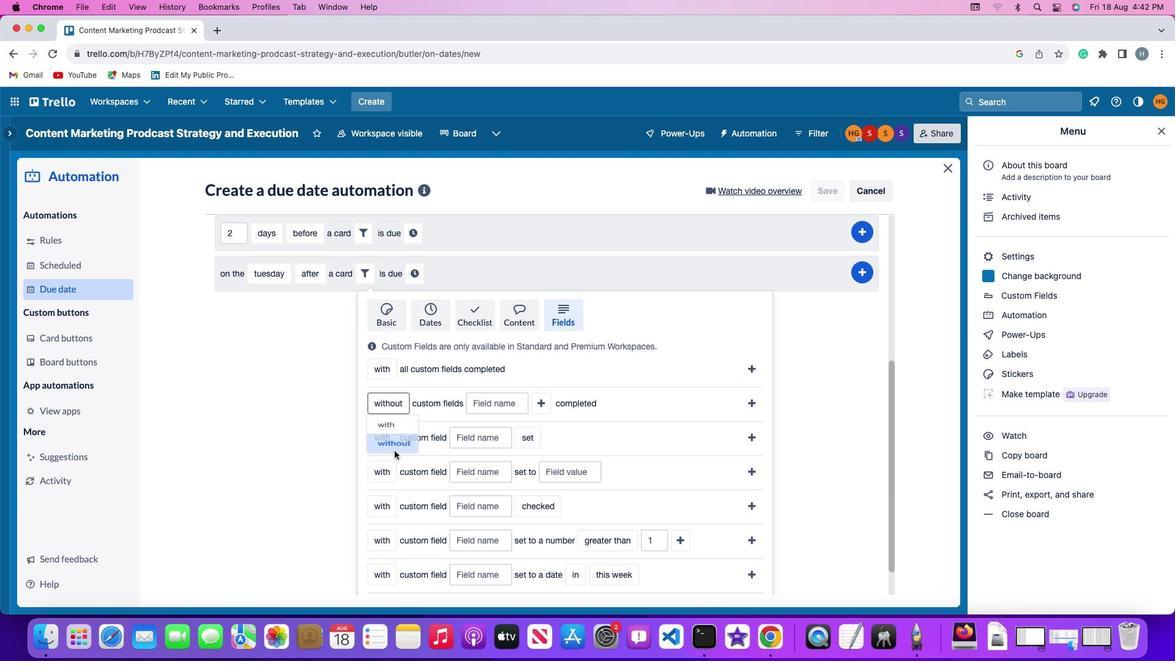 
Action: Mouse moved to (494, 404)
Screenshot: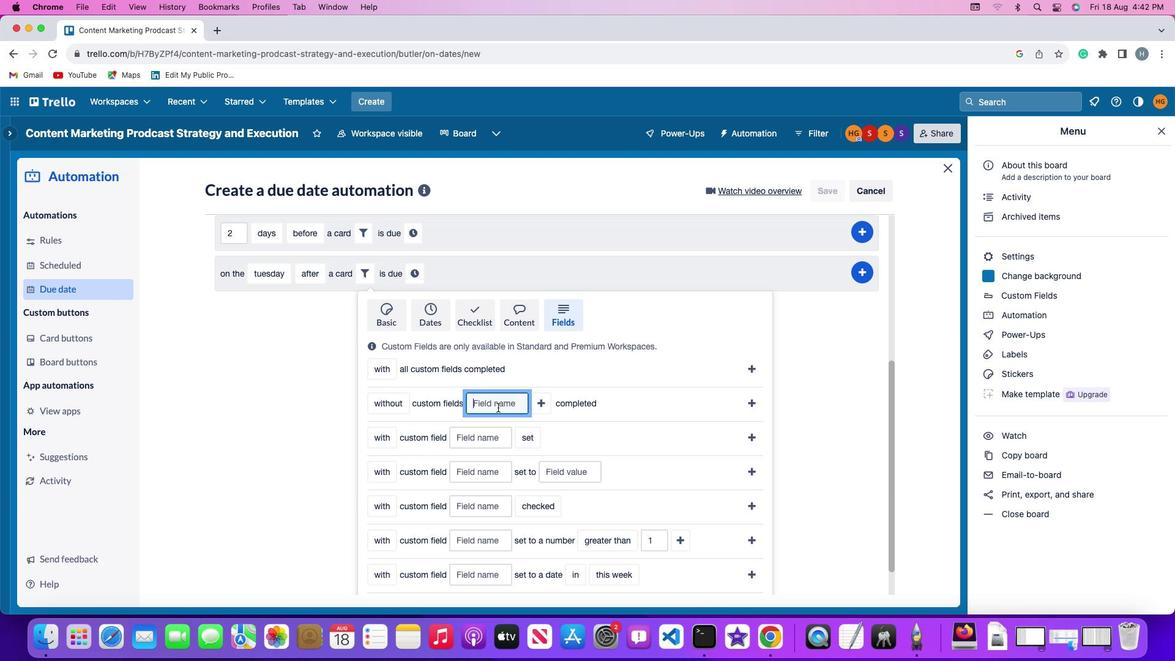 
Action: Mouse pressed left at (494, 404)
Screenshot: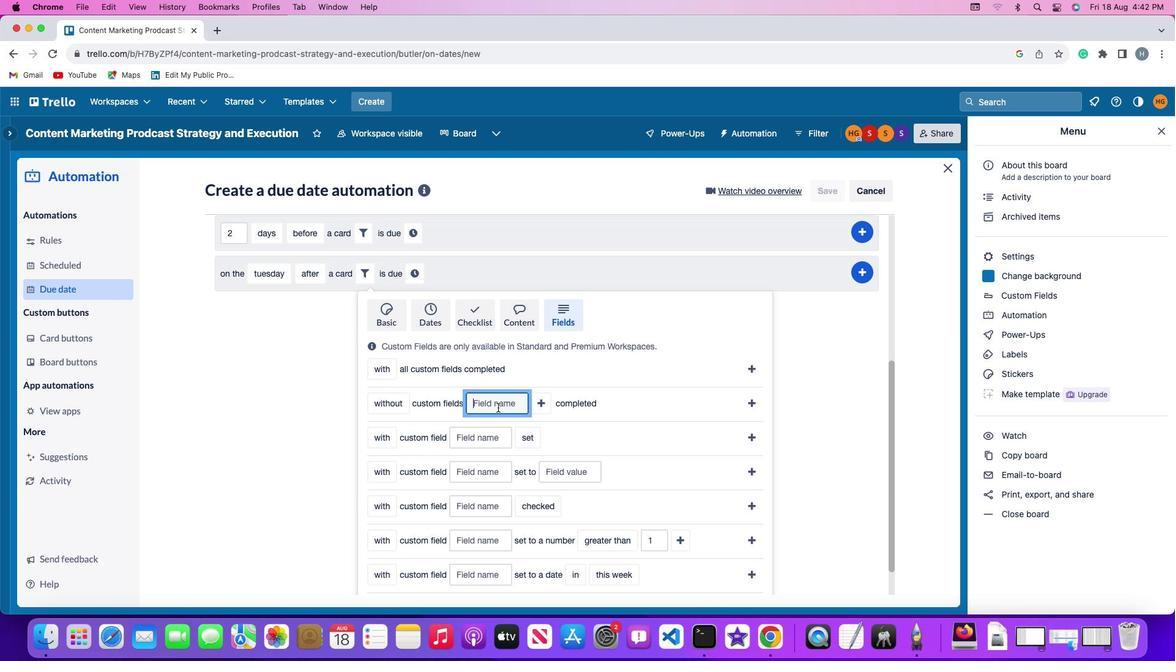 
Action: Key pressed Key.shift'R''e''s''u''m''e'
Screenshot: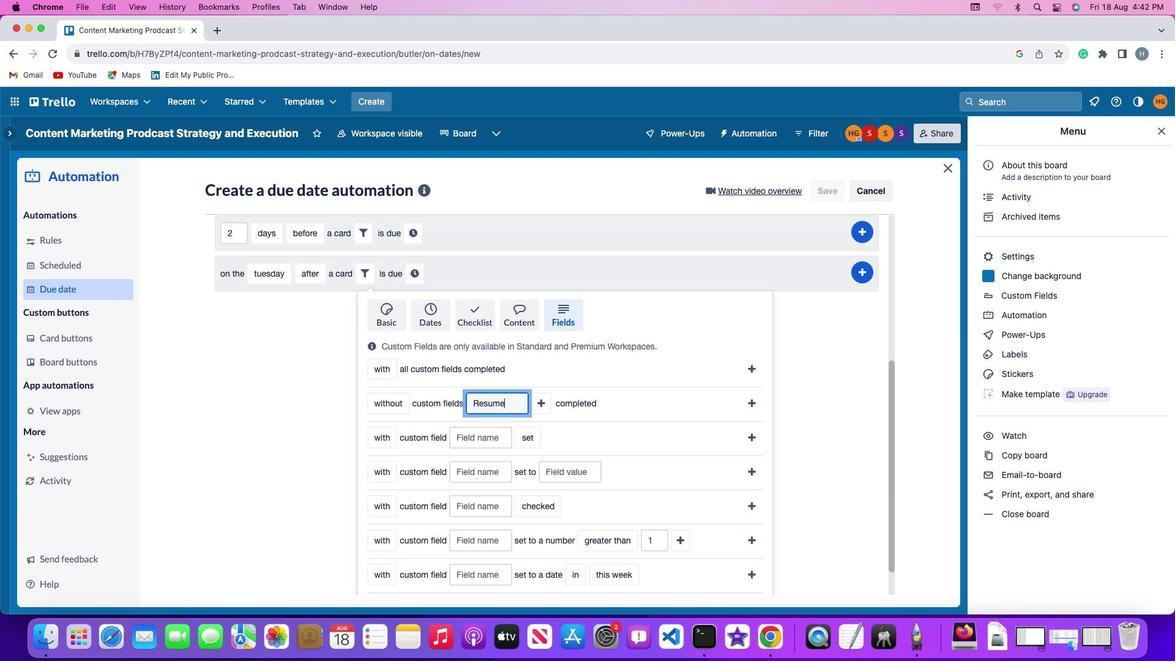 
Action: Mouse moved to (571, 399)
Screenshot: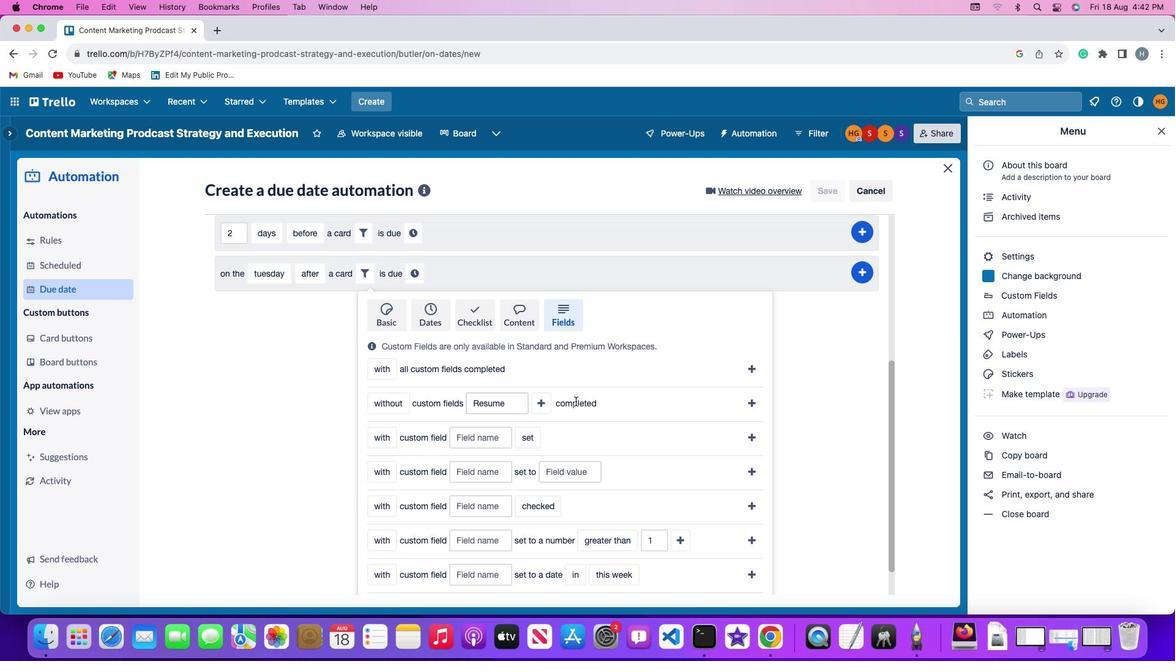 
Action: Mouse pressed left at (571, 399)
Screenshot: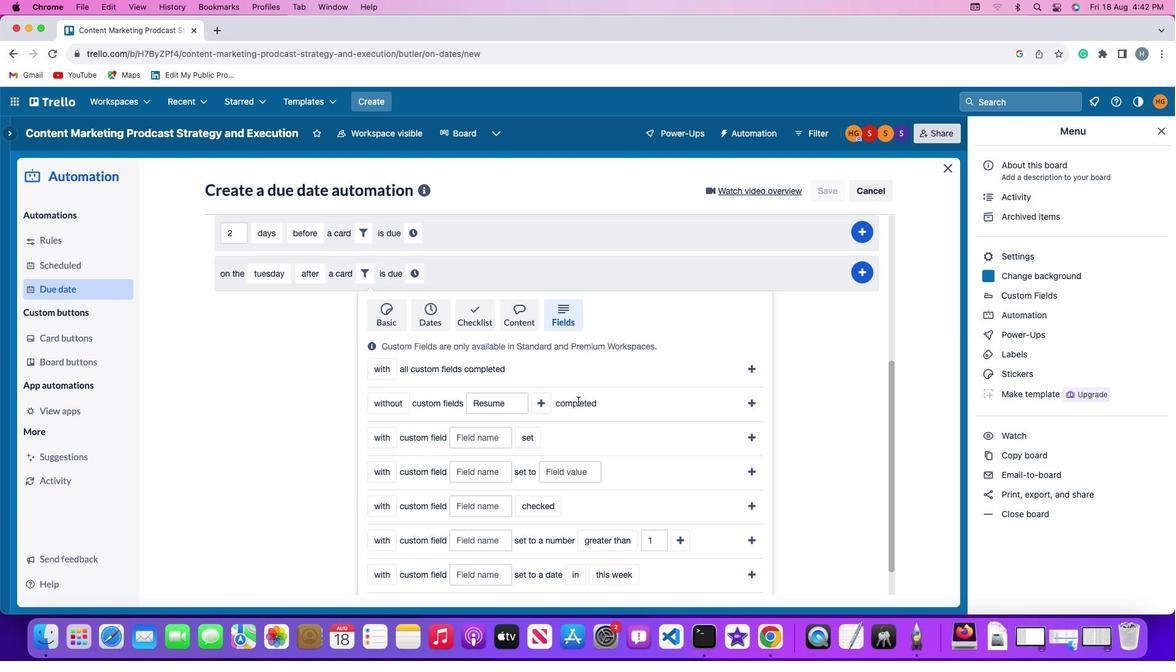 
Action: Mouse moved to (747, 394)
Screenshot: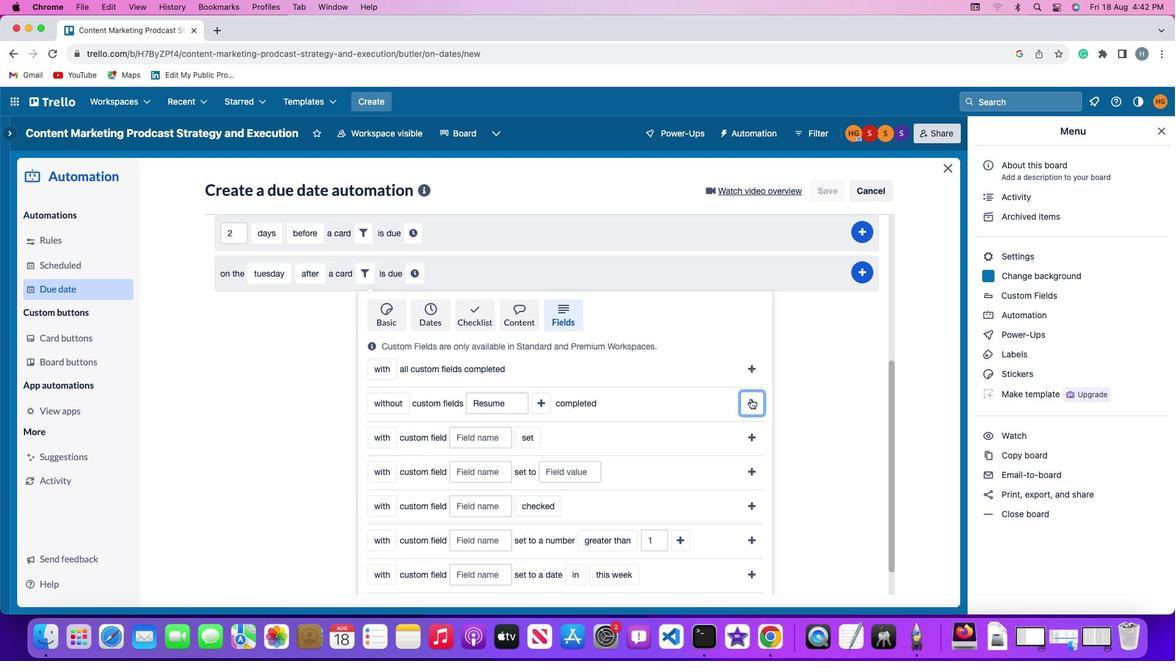 
Action: Mouse pressed left at (747, 394)
Screenshot: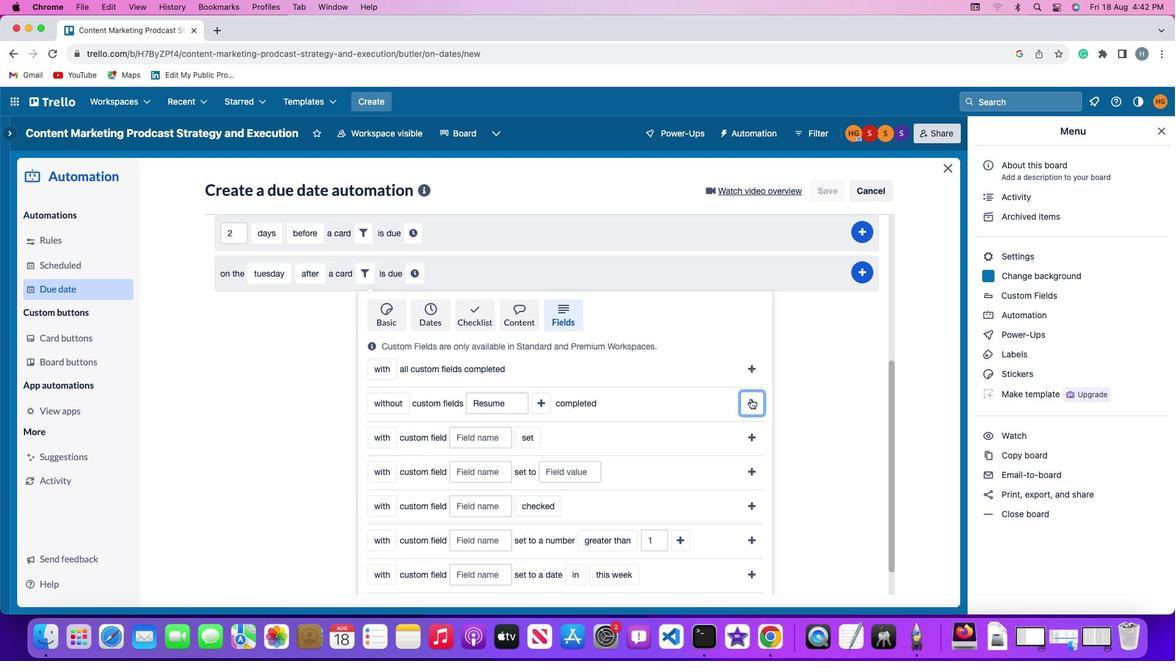 
Action: Mouse moved to (607, 527)
Screenshot: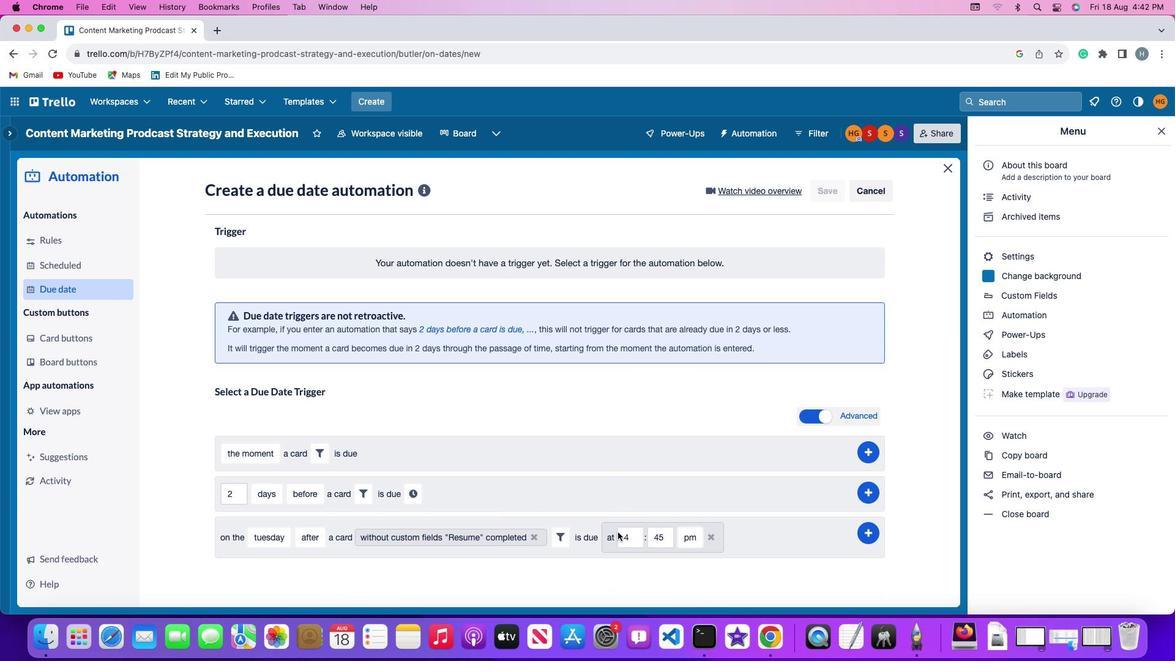 
Action: Mouse pressed left at (607, 527)
Screenshot: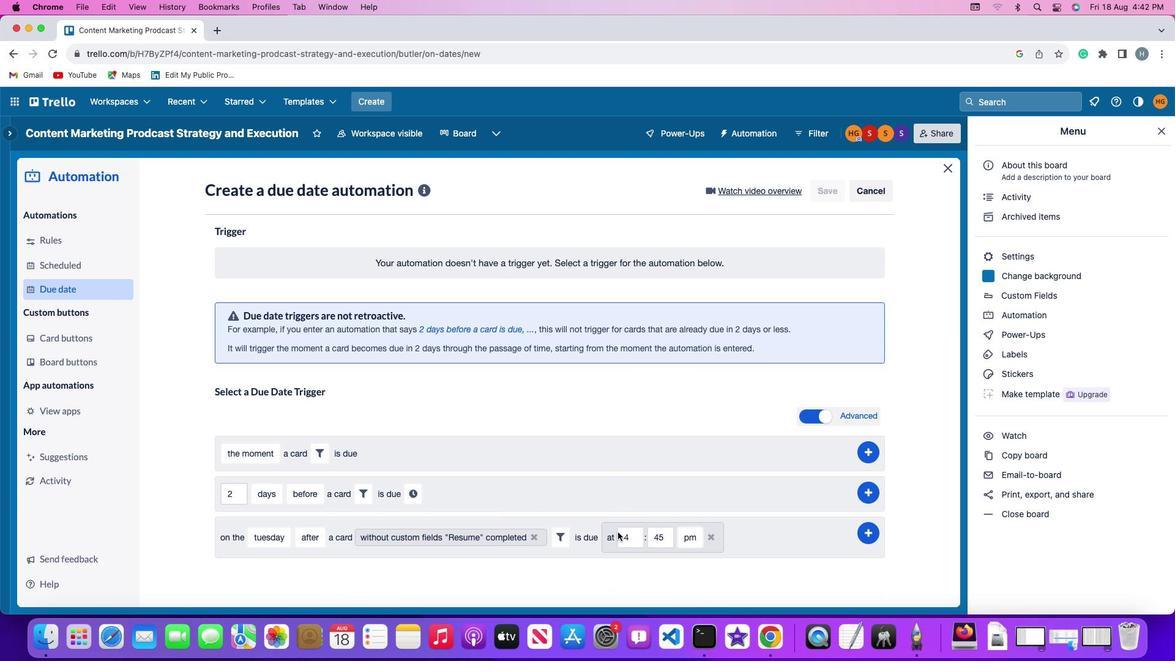 
Action: Mouse moved to (630, 530)
Screenshot: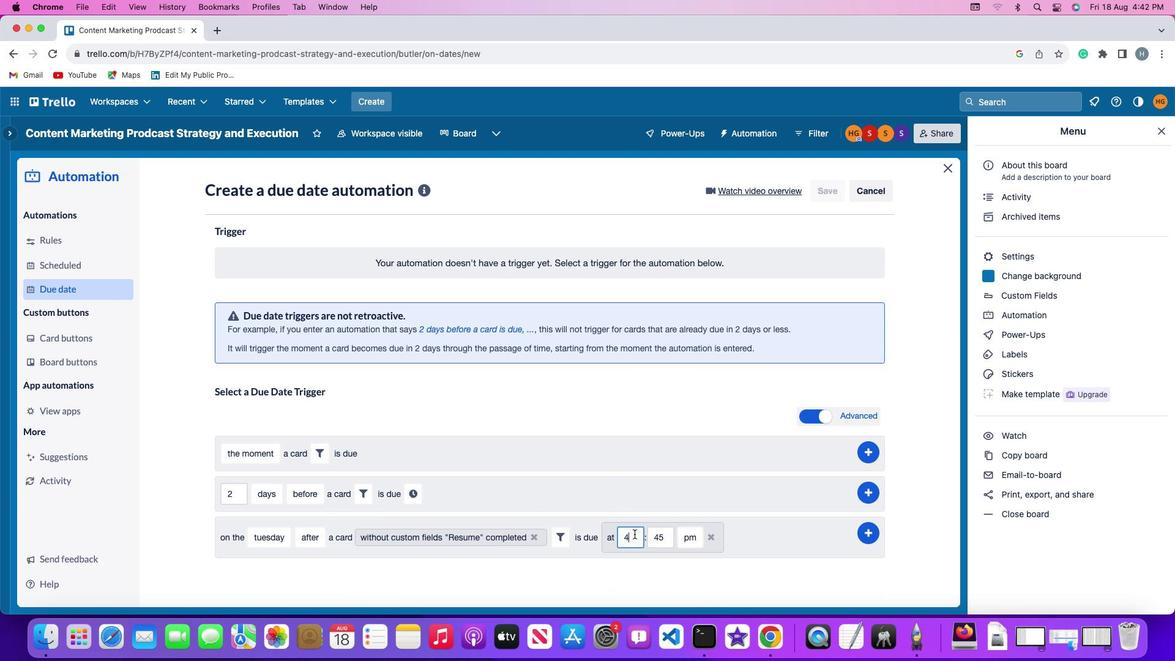 
Action: Mouse pressed left at (630, 530)
Screenshot: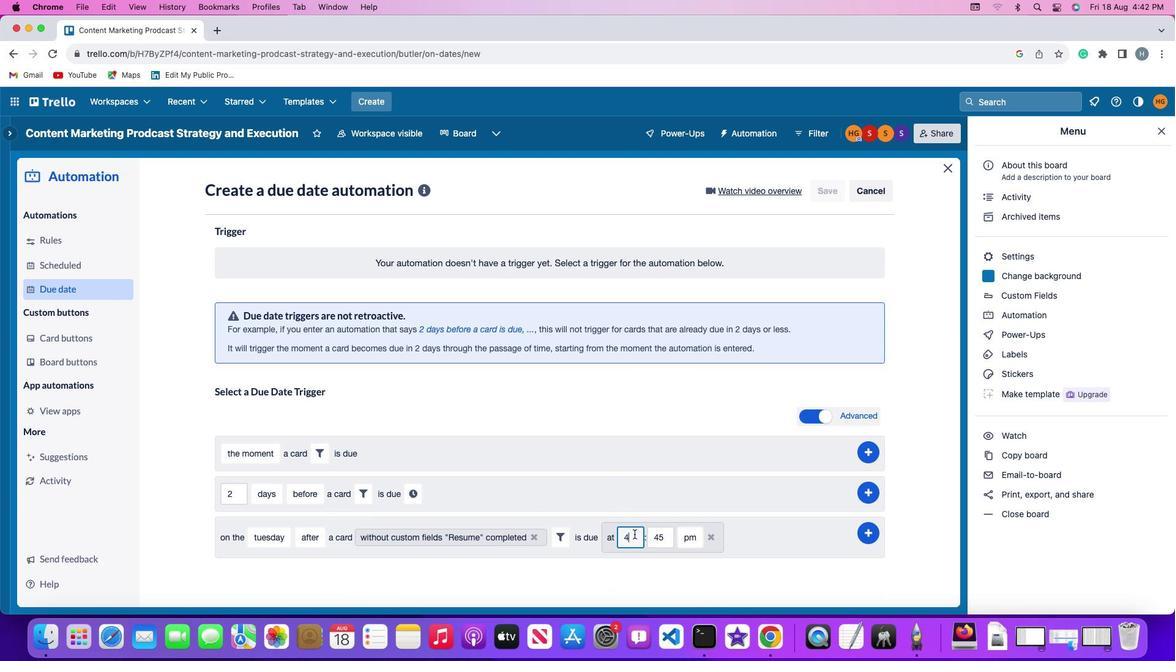 
Action: Mouse moved to (631, 529)
Screenshot: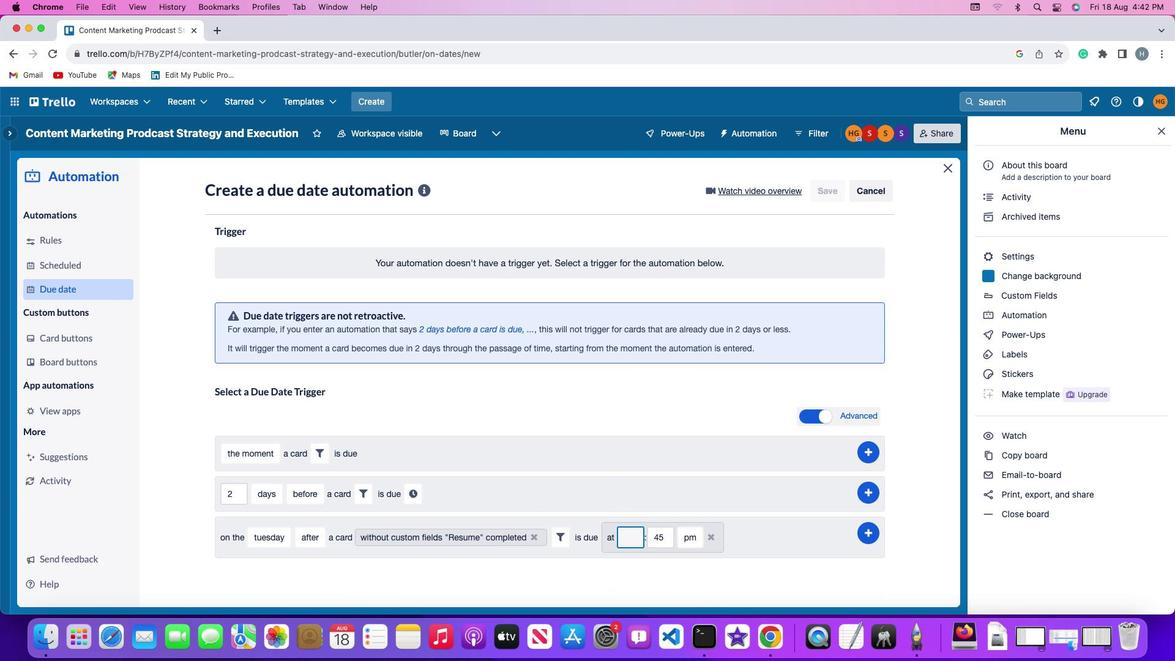 
Action: Key pressed Key.backspace
Screenshot: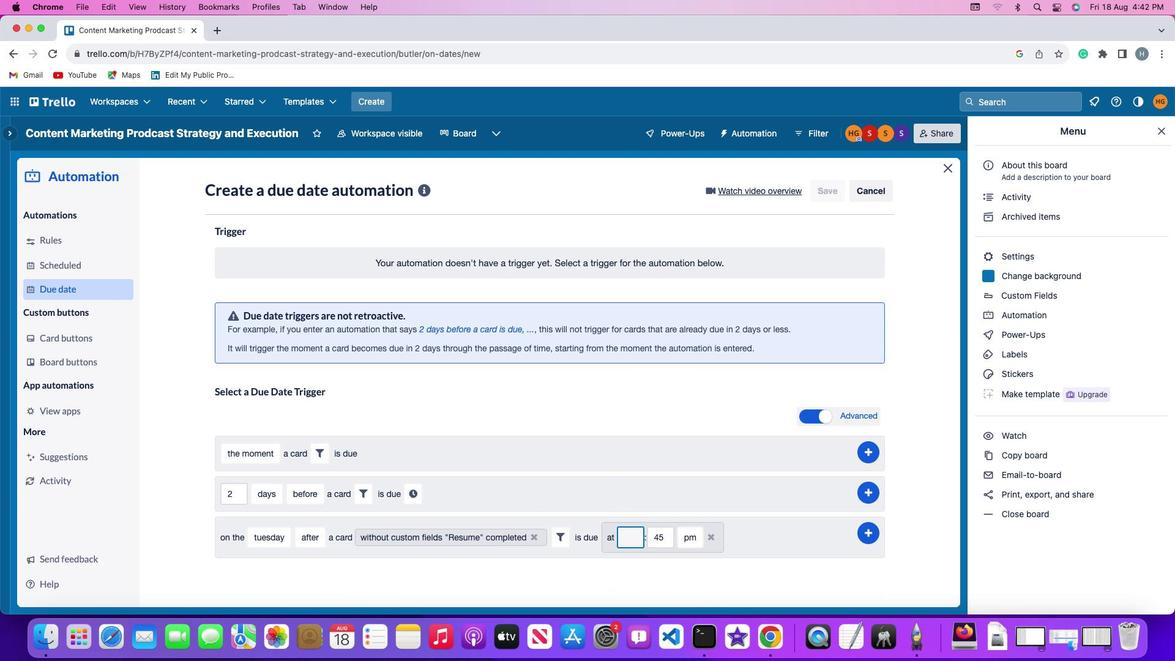 
Action: Mouse moved to (632, 528)
Screenshot: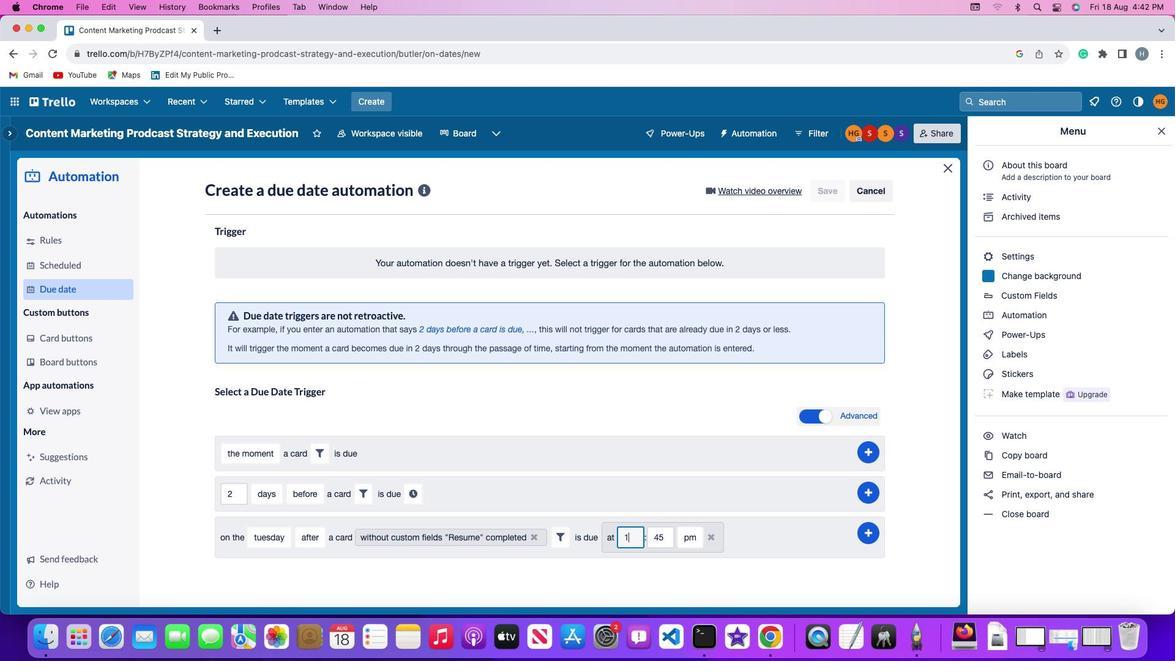 
Action: Key pressed '1''1'
Screenshot: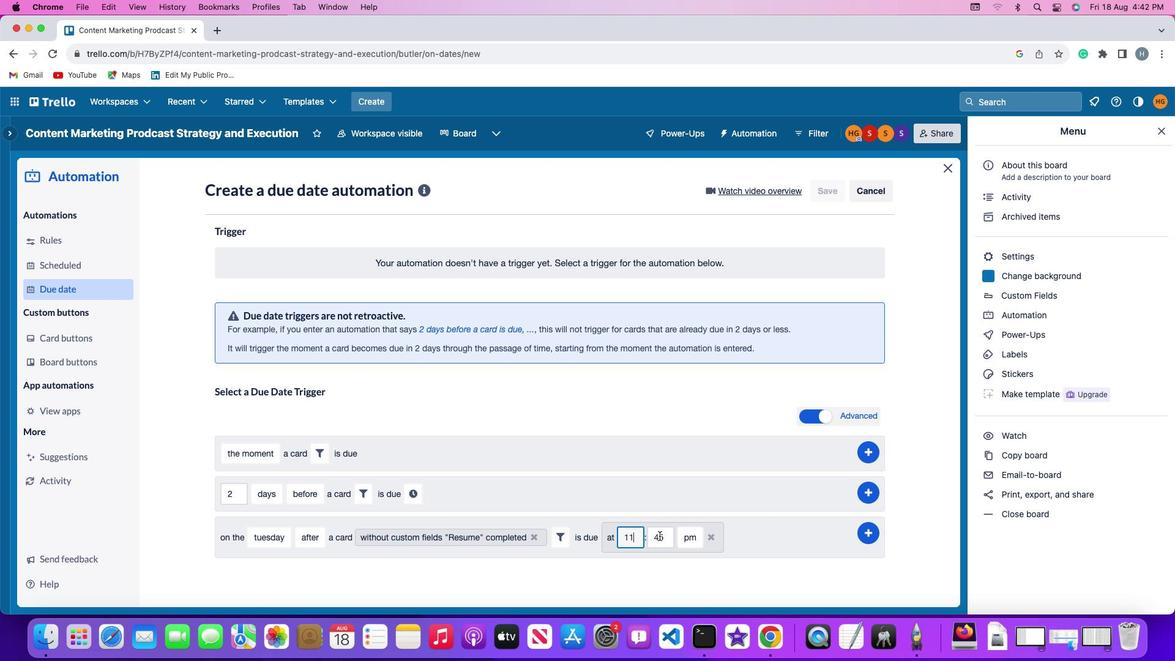 
Action: Mouse moved to (663, 533)
Screenshot: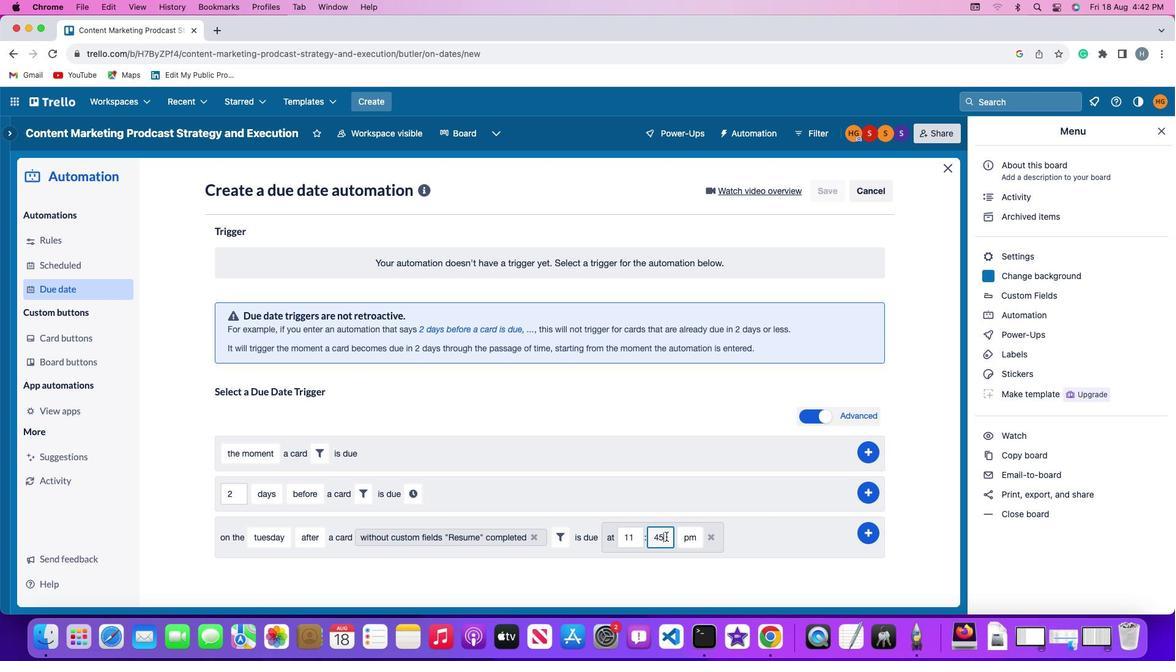
Action: Mouse pressed left at (663, 533)
Screenshot: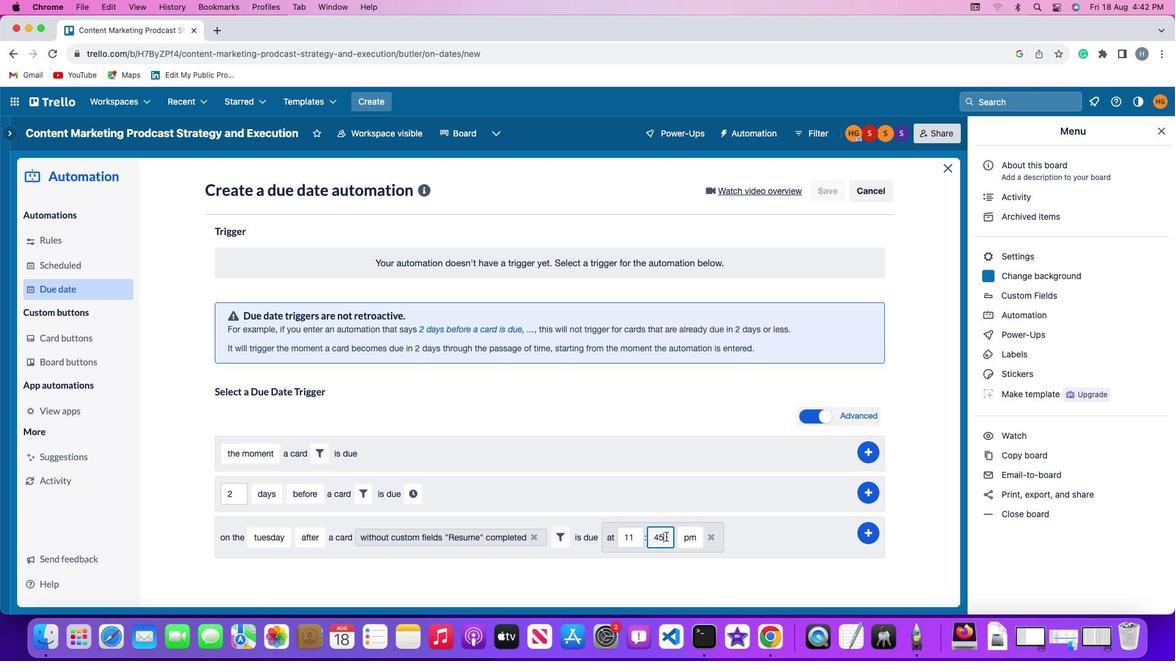 
Action: Key pressed Key.backspaceKey.backspace'0''0'
Screenshot: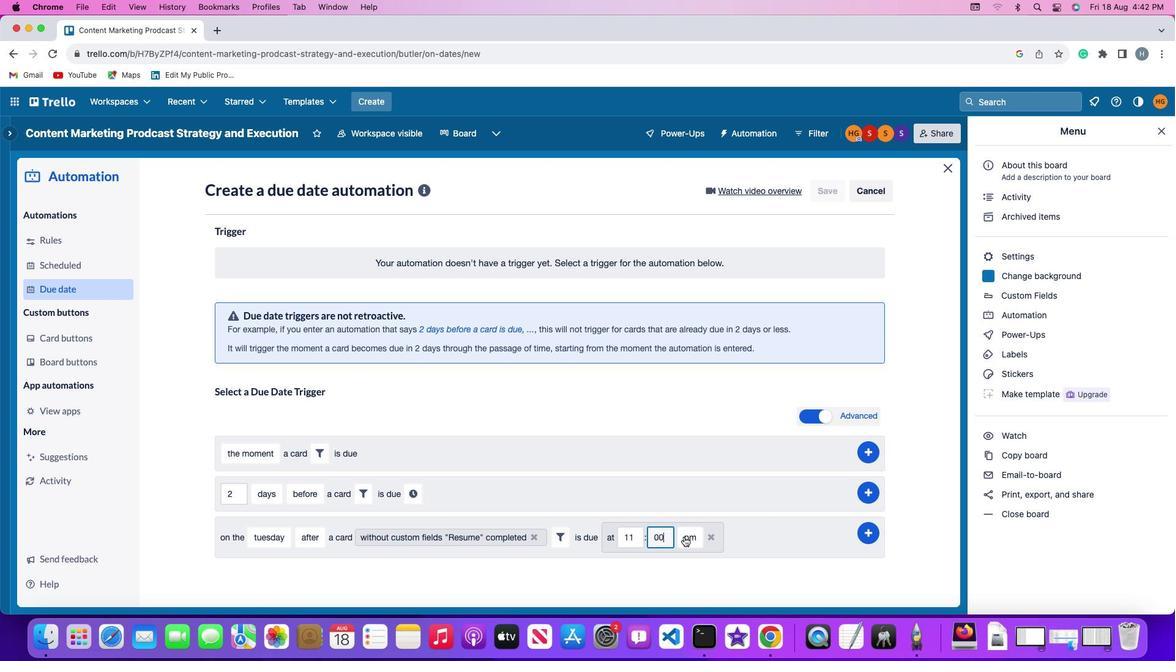 
Action: Mouse moved to (684, 536)
Screenshot: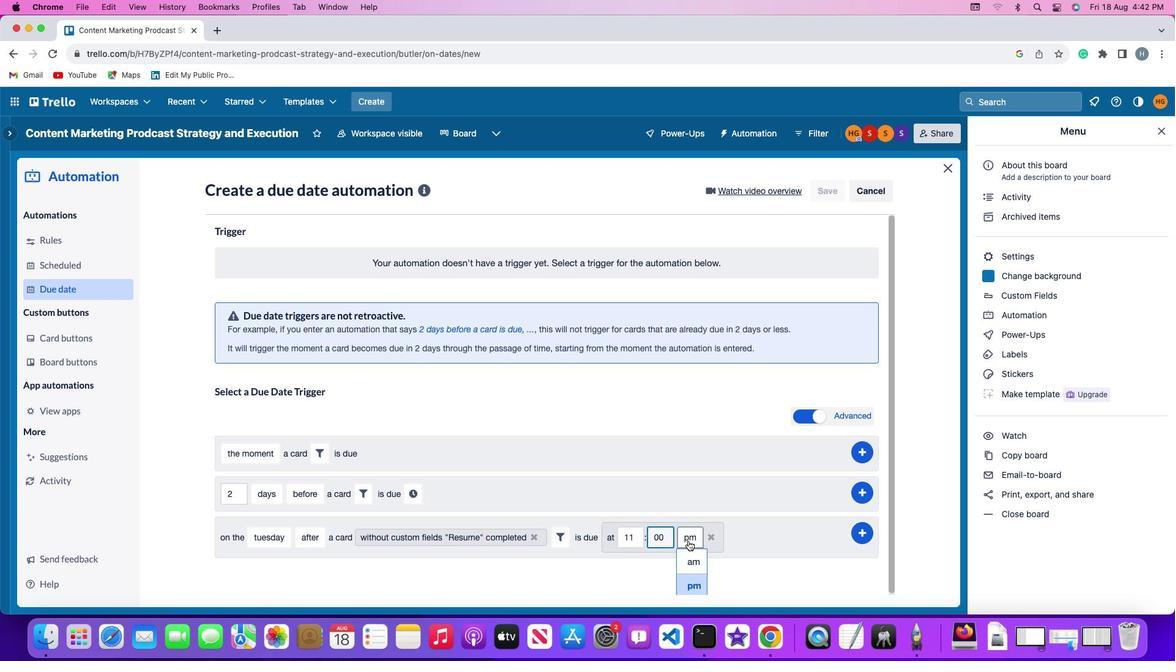
Action: Mouse pressed left at (684, 536)
Screenshot: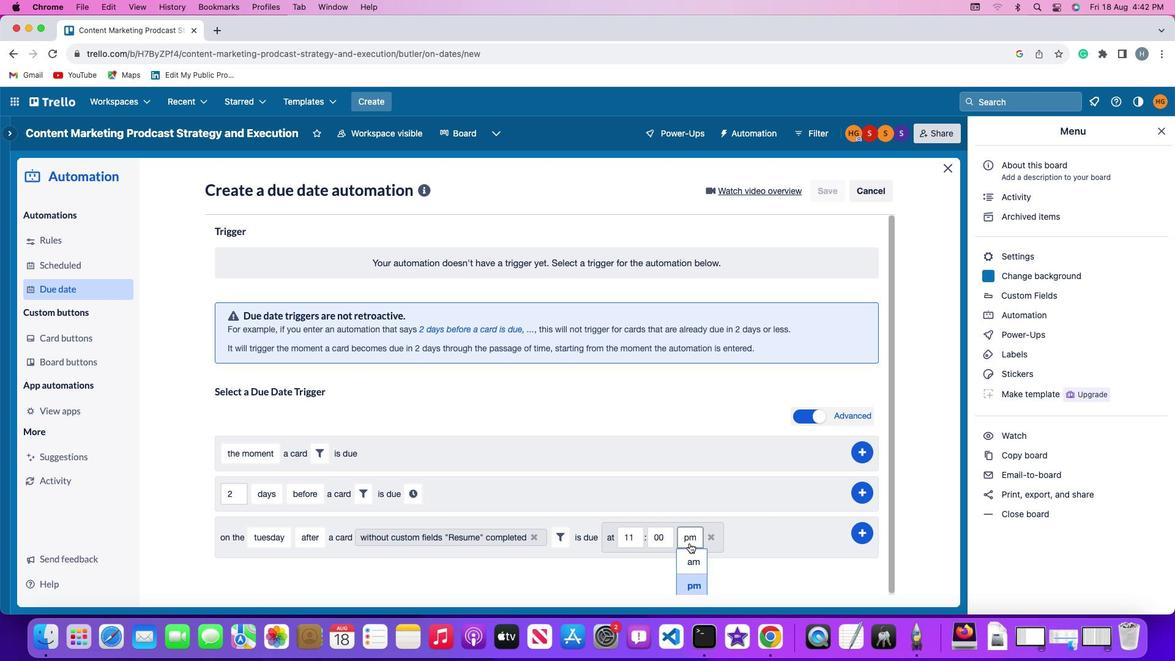 
Action: Mouse moved to (688, 555)
Screenshot: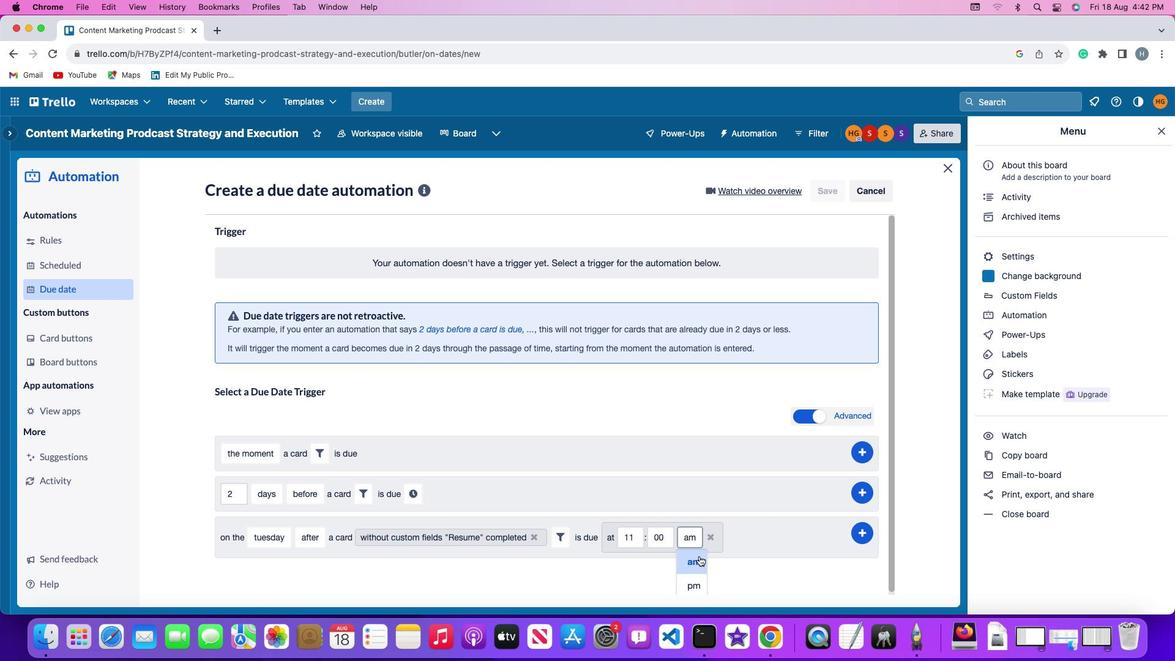 
Action: Mouse pressed left at (688, 555)
Screenshot: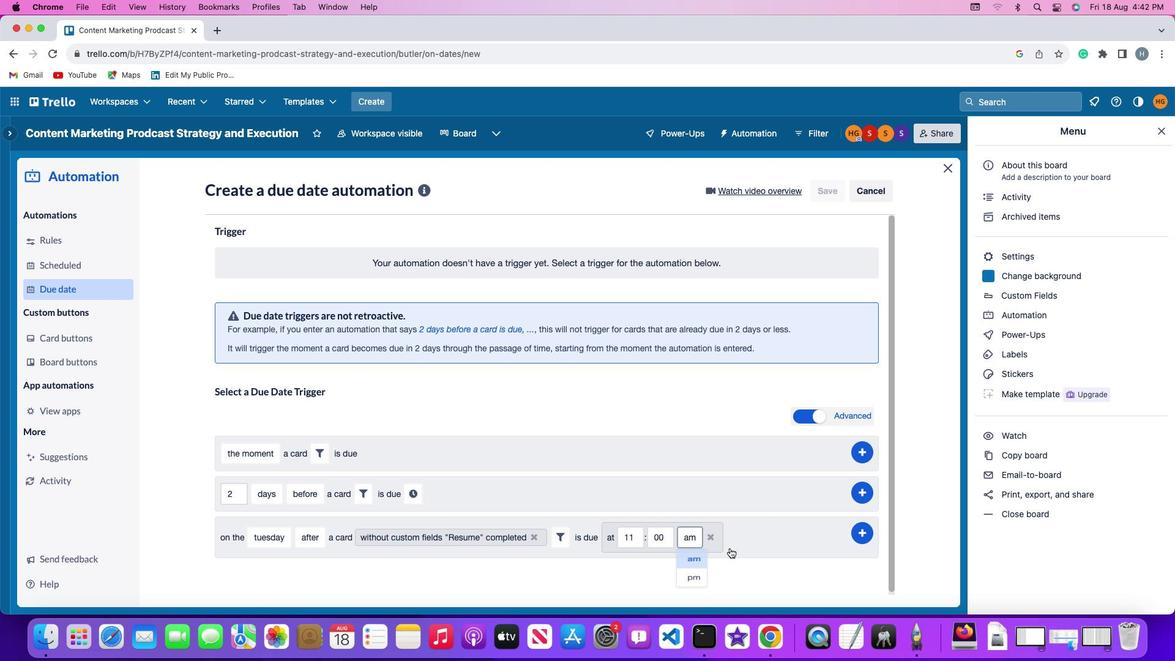 
Action: Mouse moved to (862, 524)
Screenshot: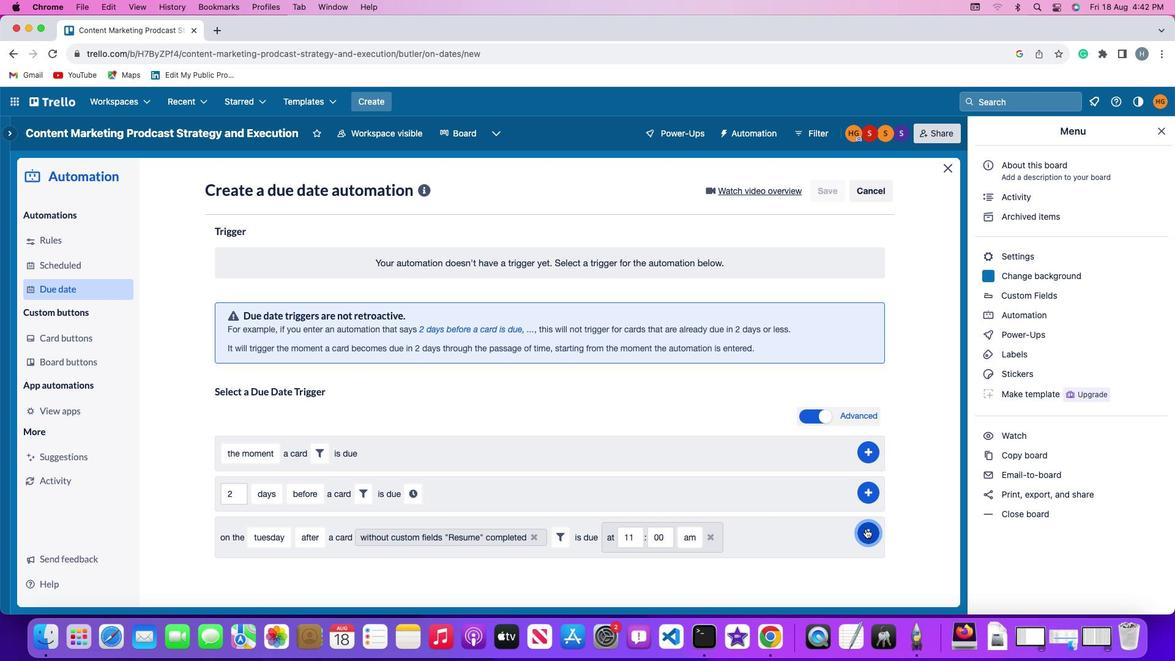
Action: Mouse pressed left at (862, 524)
Screenshot: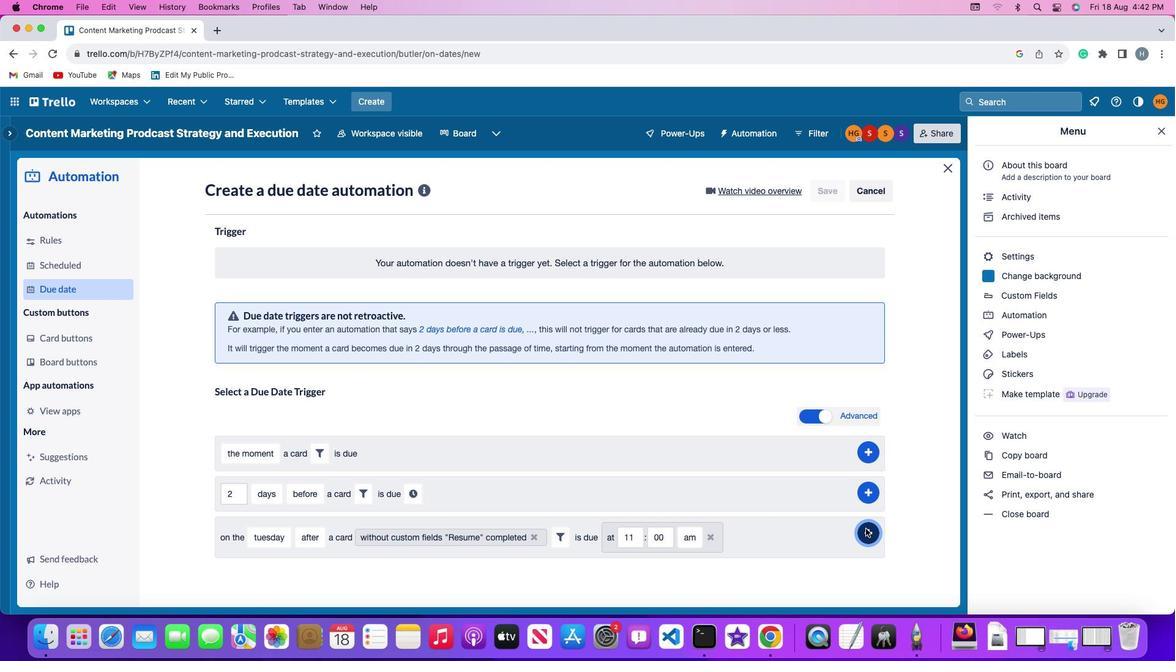 
Action: Mouse moved to (900, 422)
Screenshot: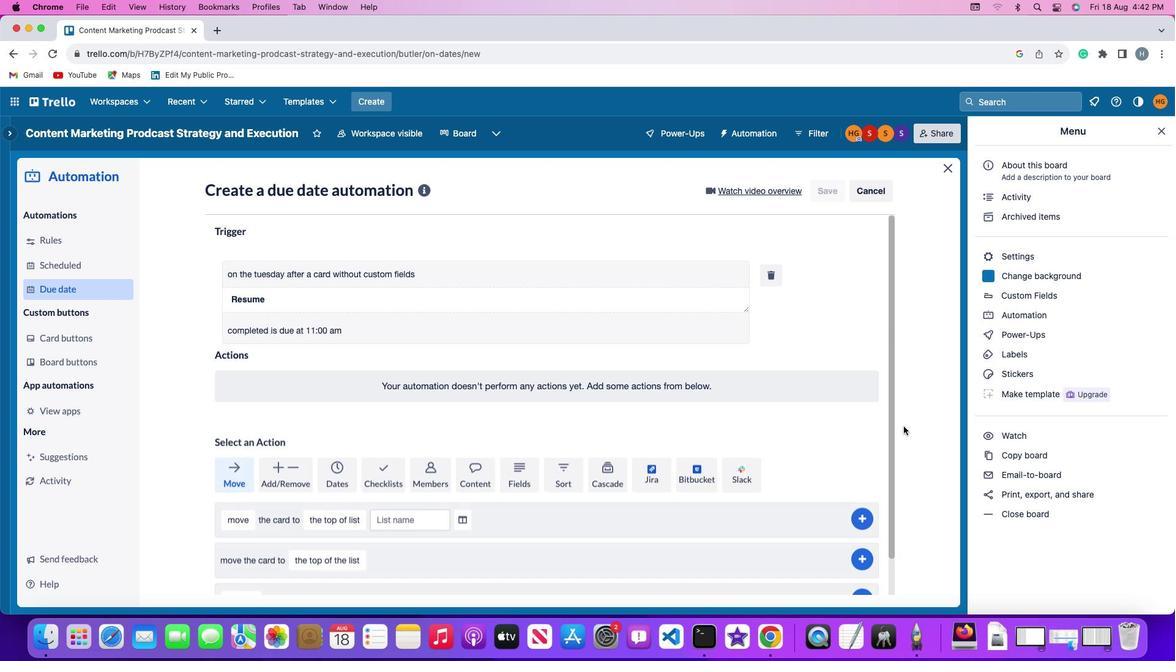 
